 Task: Look for space in Krychaw, Belarus from 15th June, 2023 to 21st June, 2023 for 5 adults in price range Rs.14000 to Rs.25000. Place can be entire place with 3 bedrooms having 3 beds and 3 bathrooms. Property type can be house, flat, guest house. Booking option can be shelf check-in. Required host language is English.
Action: Mouse moved to (503, 110)
Screenshot: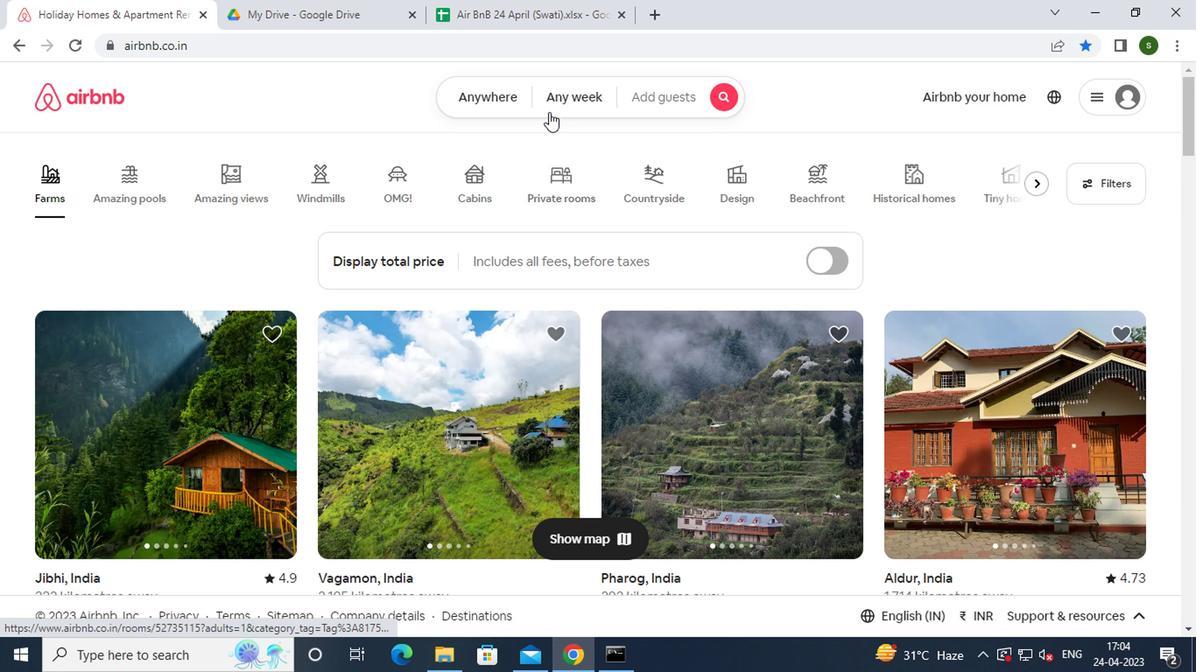 
Action: Mouse pressed left at (503, 110)
Screenshot: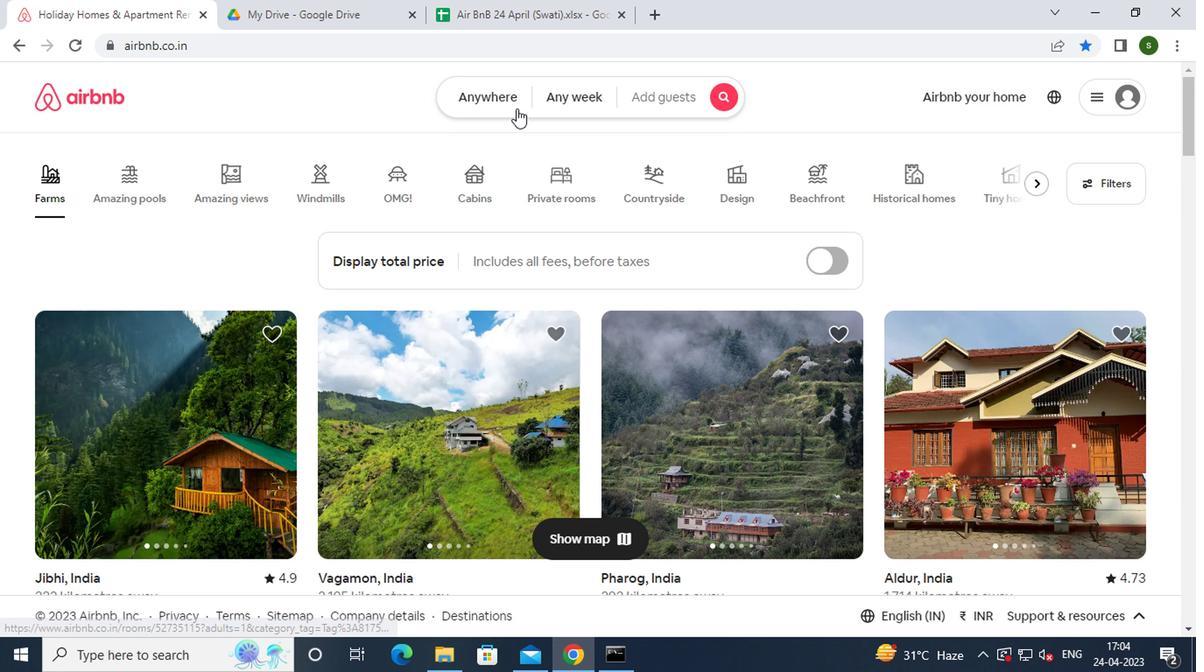 
Action: Mouse moved to (350, 162)
Screenshot: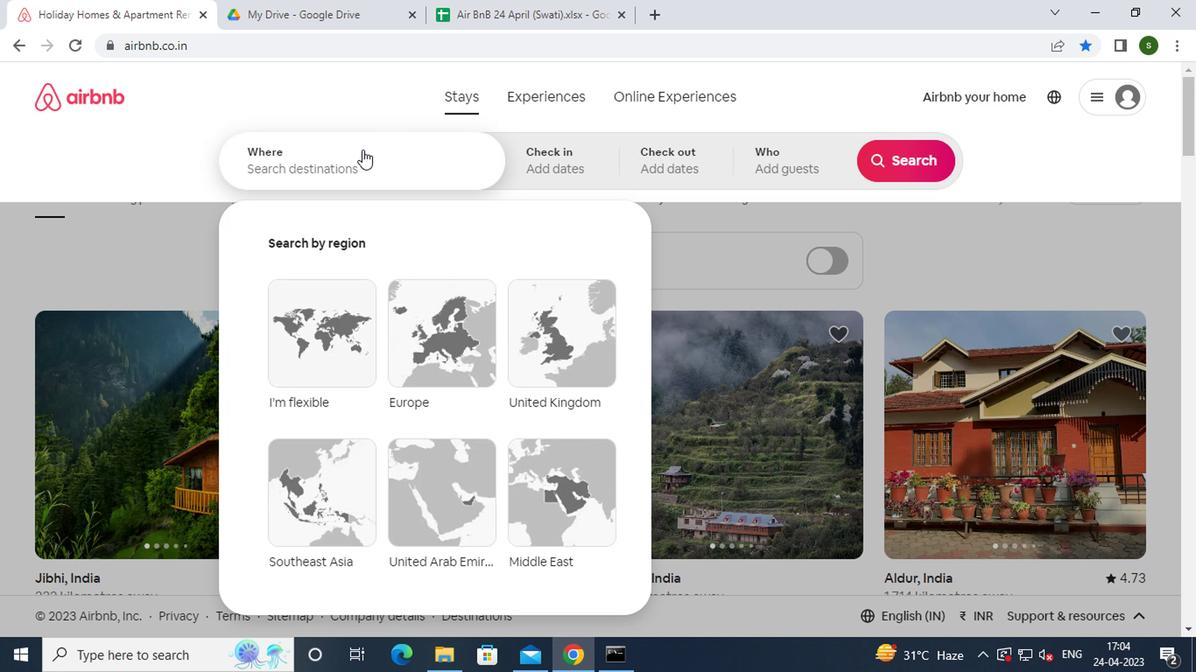 
Action: Mouse pressed left at (350, 162)
Screenshot: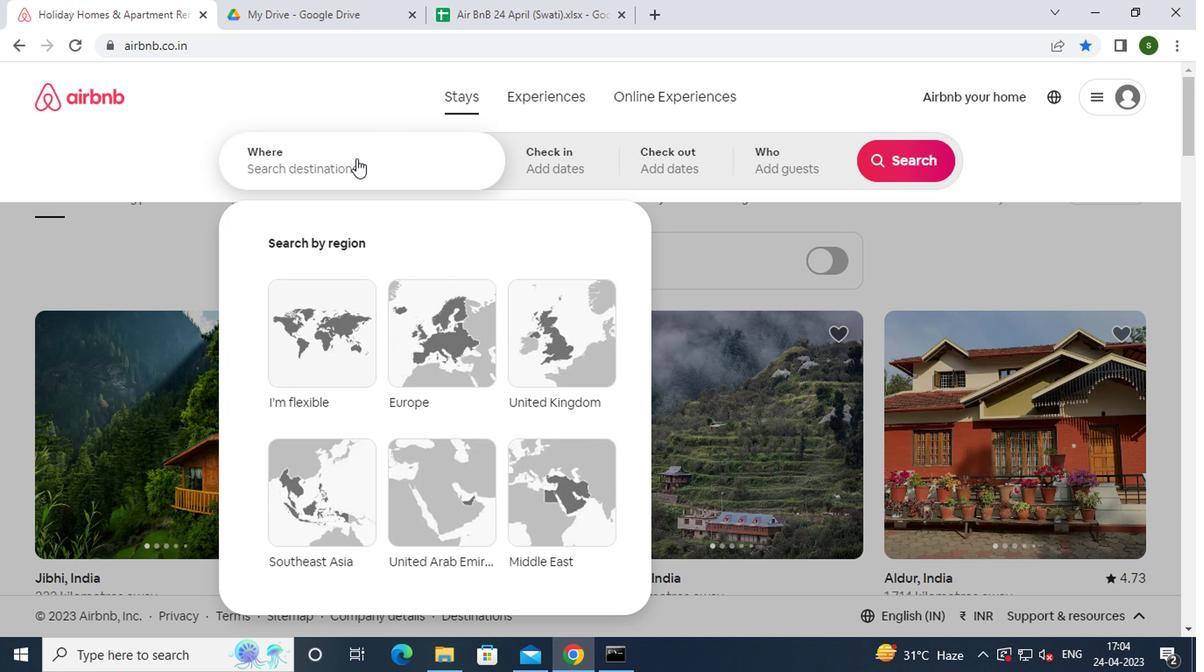 
Action: Key pressed k<Key.caps_lock>rychaw,
Screenshot: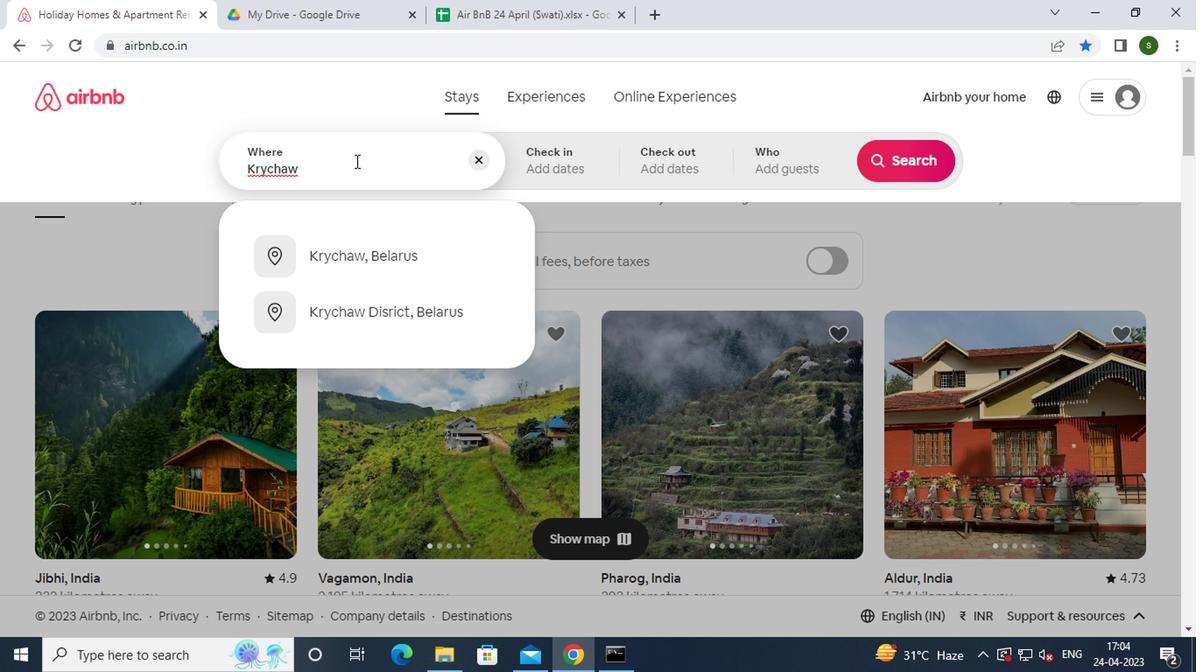 
Action: Mouse moved to (378, 254)
Screenshot: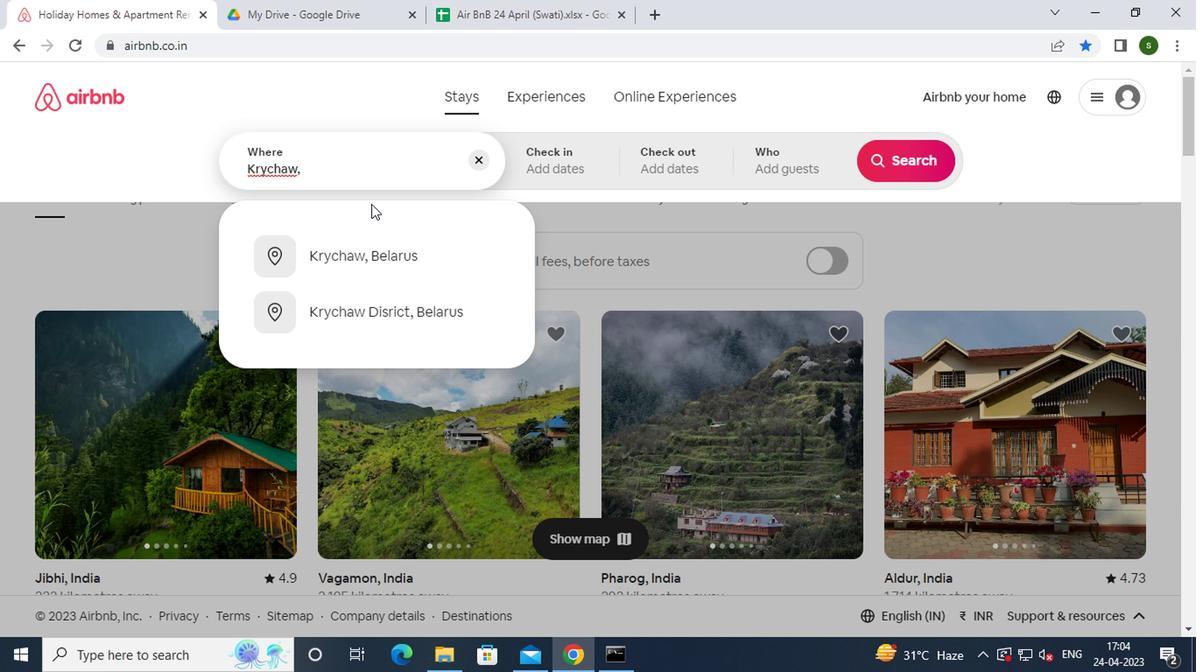 
Action: Mouse pressed left at (378, 254)
Screenshot: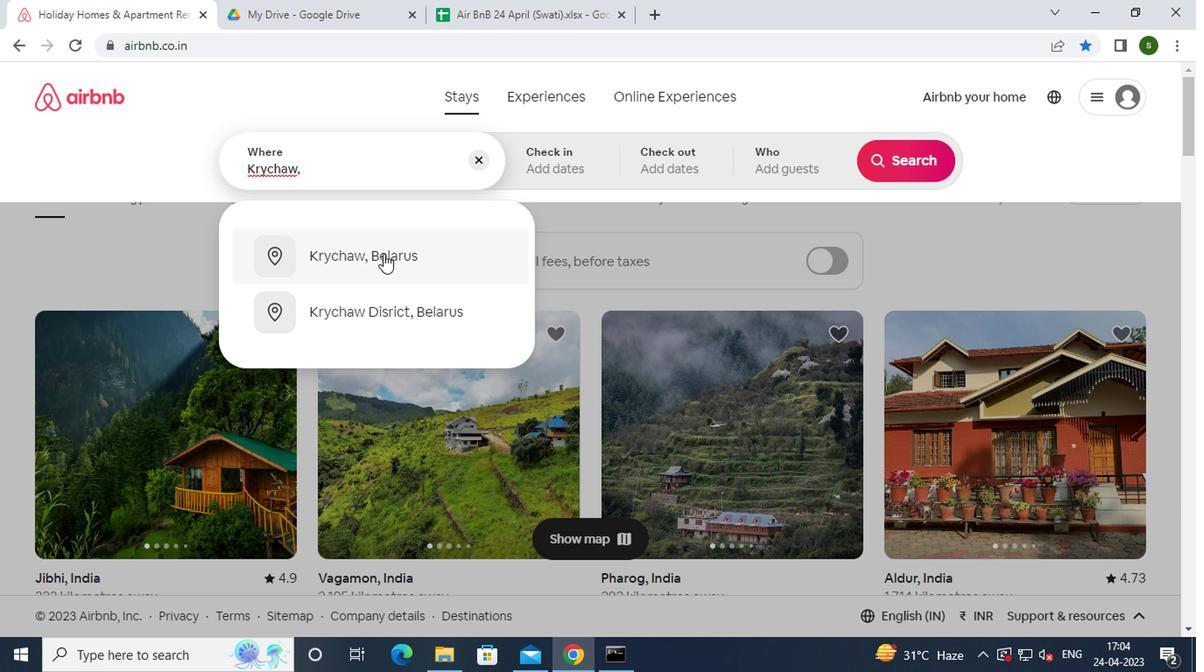 
Action: Mouse moved to (893, 304)
Screenshot: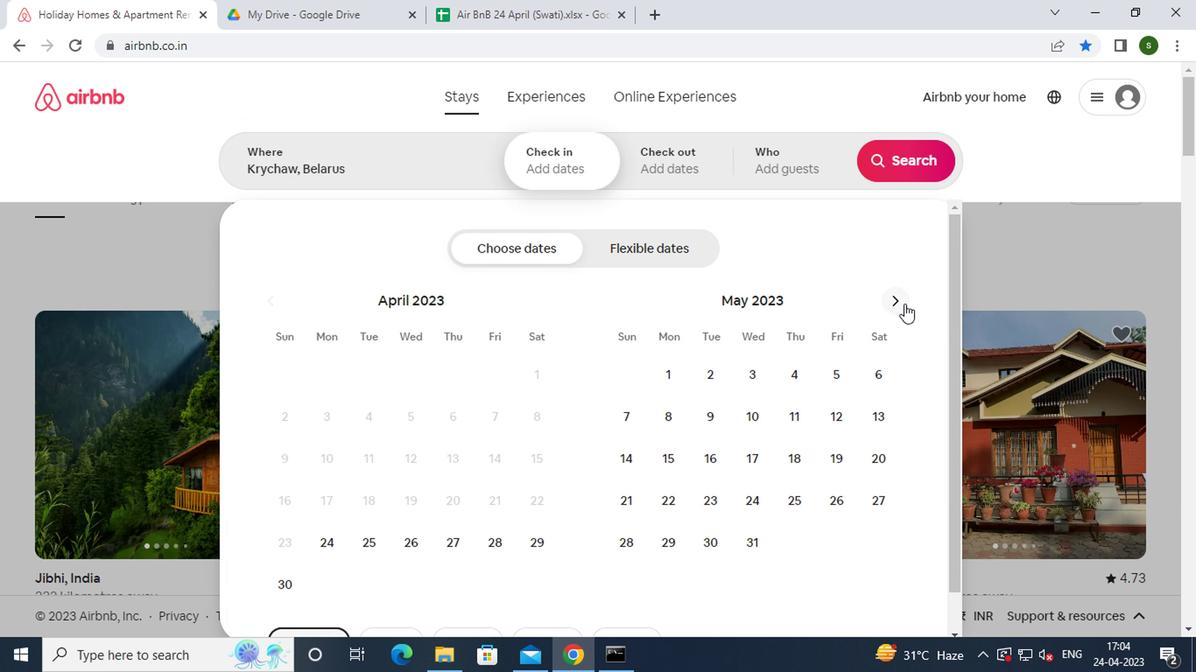 
Action: Mouse pressed left at (893, 304)
Screenshot: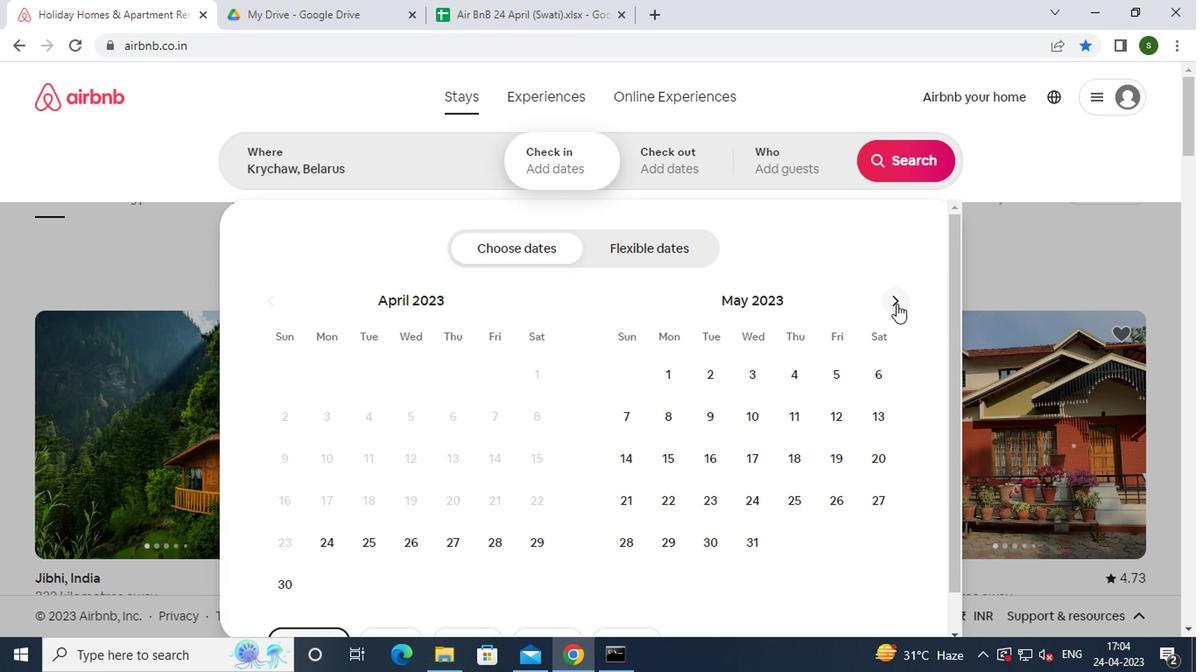 
Action: Mouse moved to (794, 438)
Screenshot: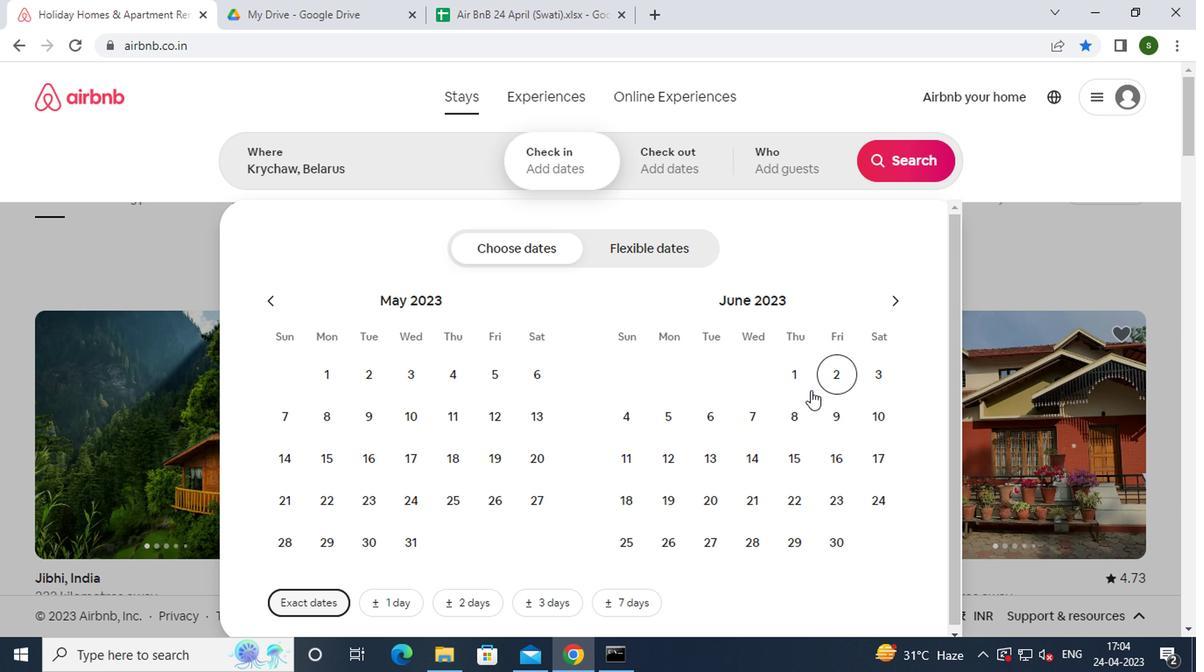 
Action: Mouse pressed left at (794, 438)
Screenshot: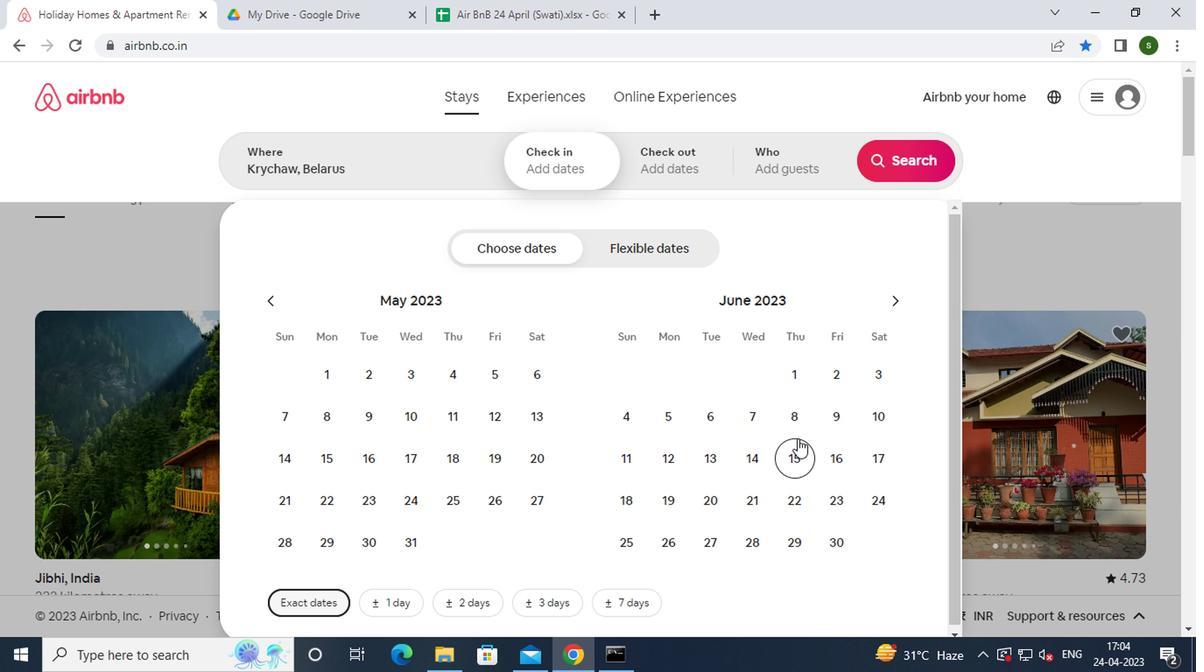
Action: Mouse moved to (755, 493)
Screenshot: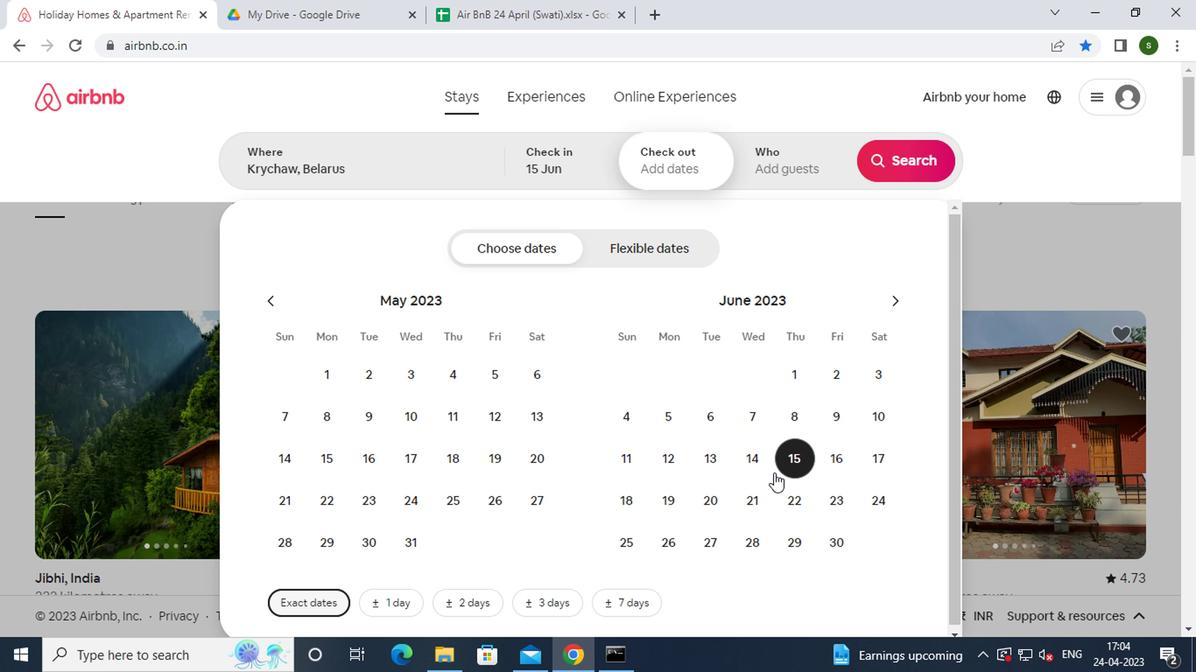 
Action: Mouse pressed left at (755, 493)
Screenshot: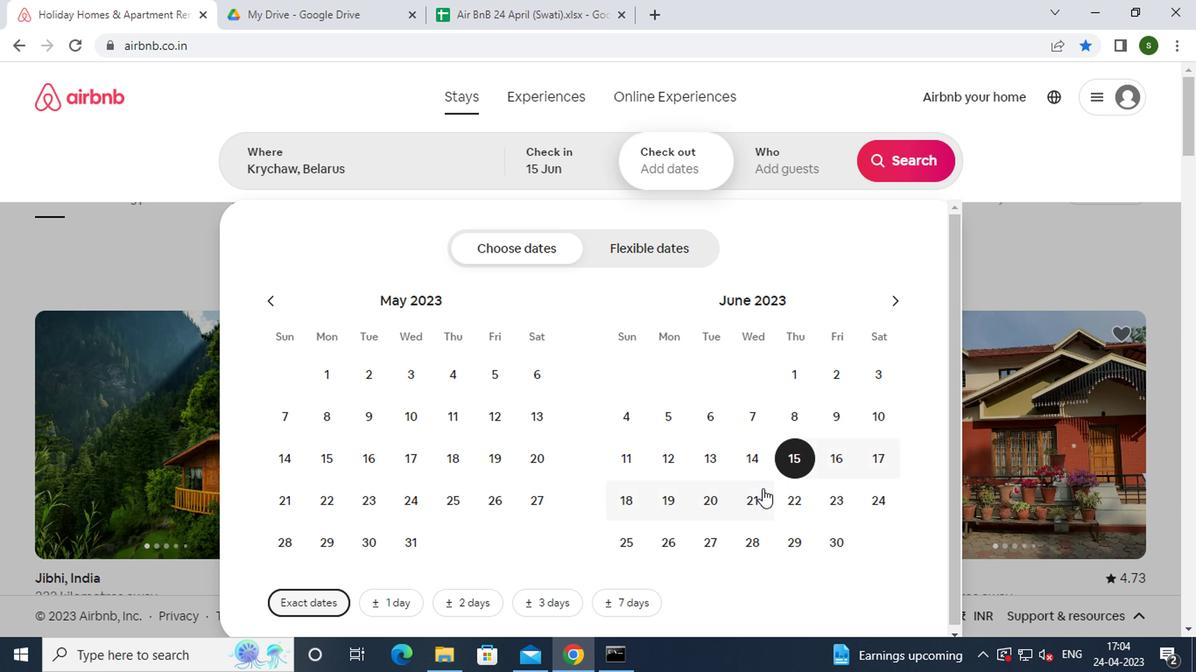
Action: Mouse moved to (764, 164)
Screenshot: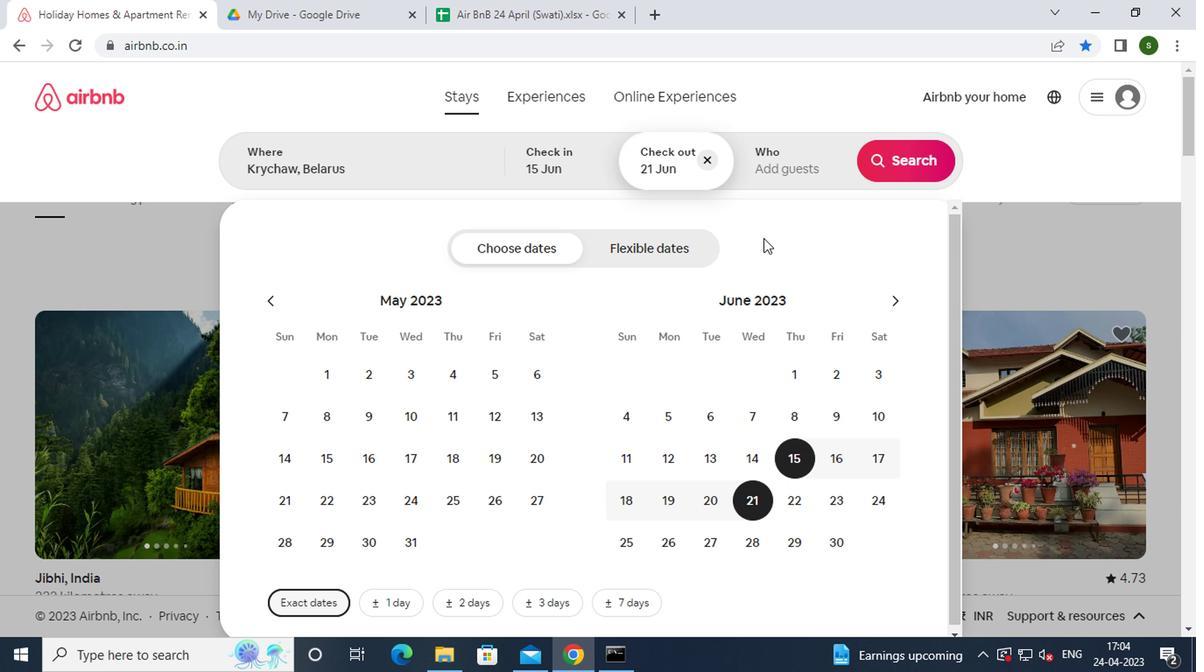 
Action: Mouse pressed left at (764, 164)
Screenshot: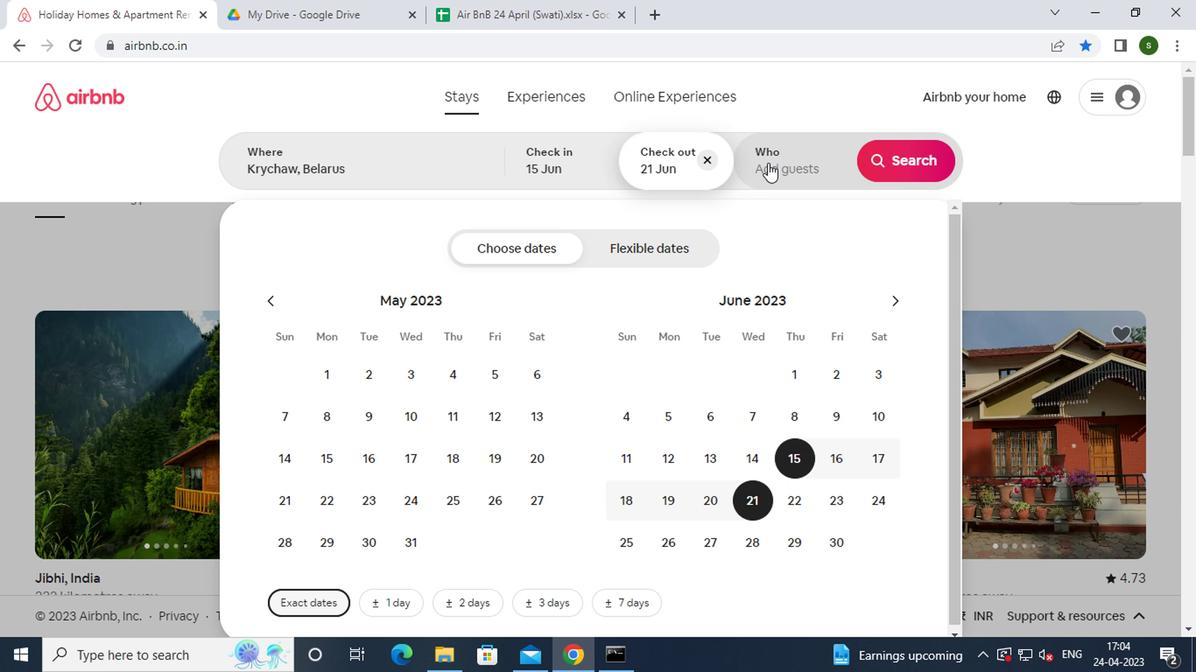 
Action: Mouse moved to (918, 250)
Screenshot: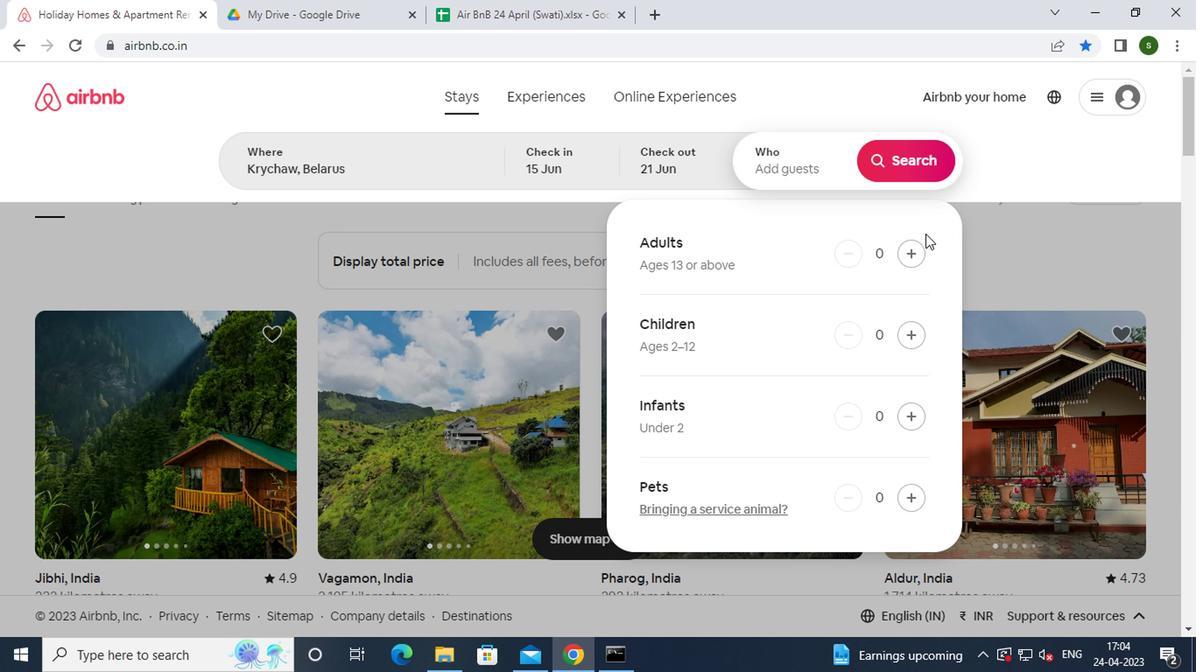 
Action: Mouse pressed left at (918, 250)
Screenshot: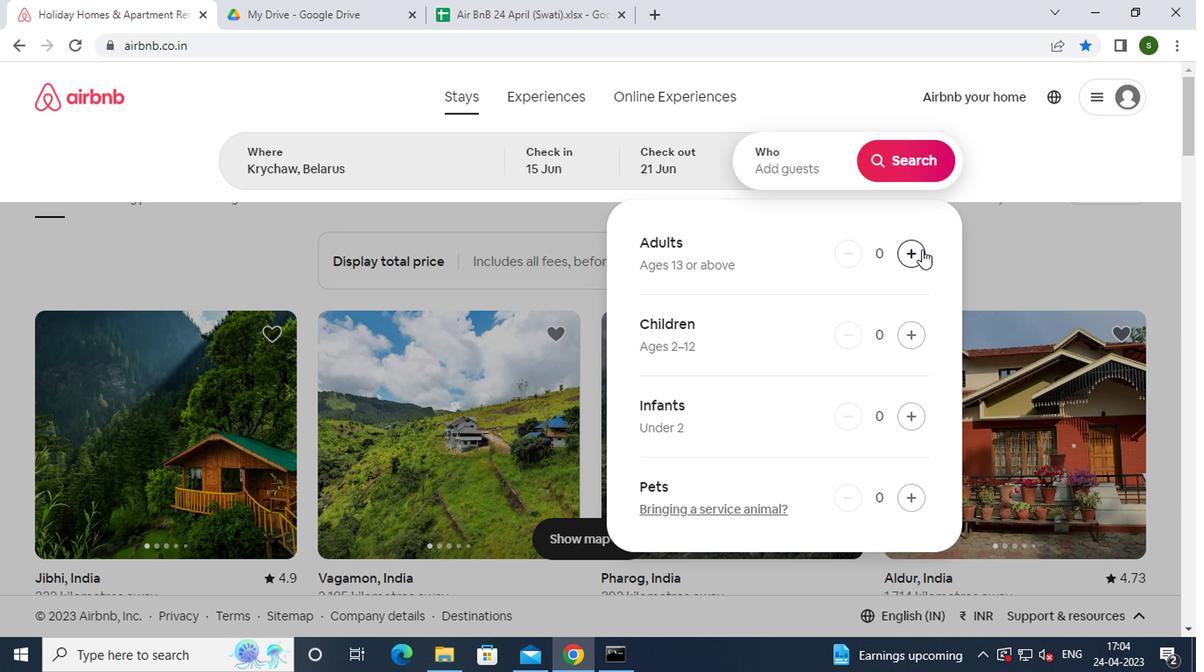 
Action: Mouse pressed left at (918, 250)
Screenshot: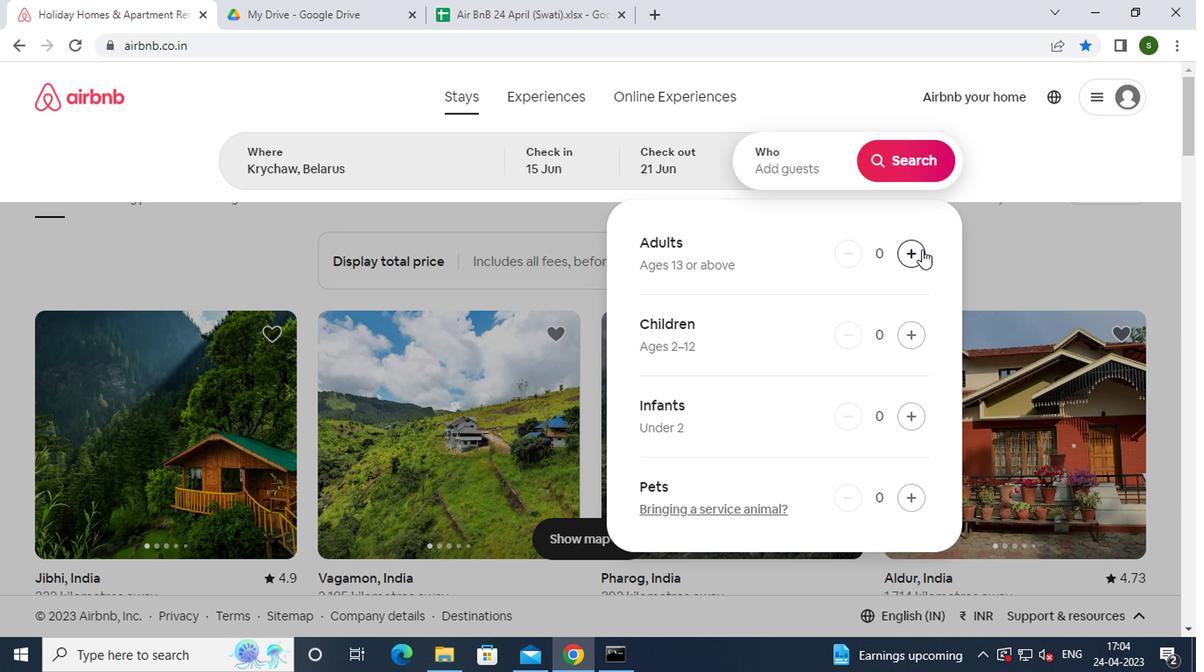 
Action: Mouse pressed left at (918, 250)
Screenshot: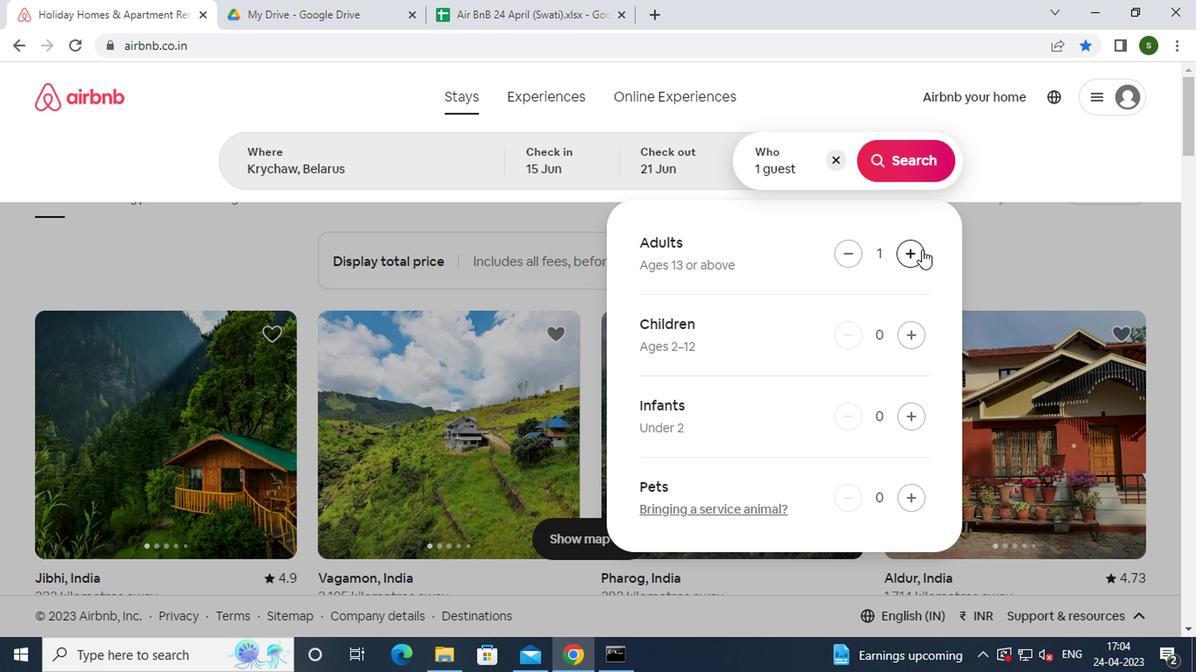 
Action: Mouse pressed left at (918, 250)
Screenshot: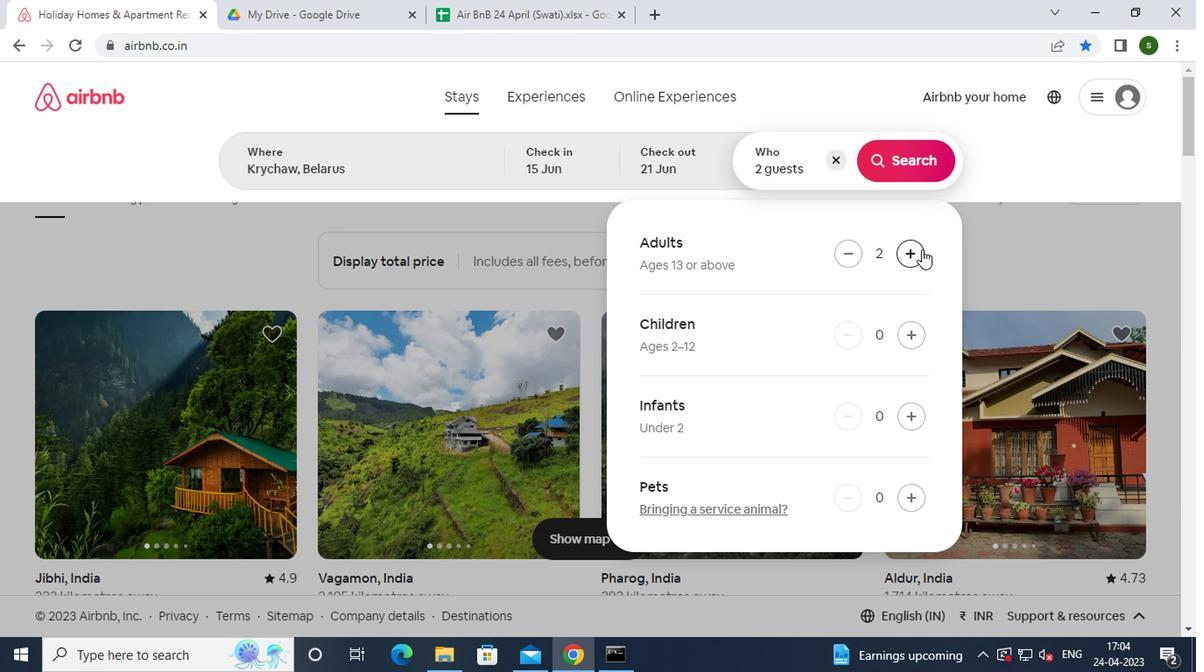 
Action: Mouse pressed left at (918, 250)
Screenshot: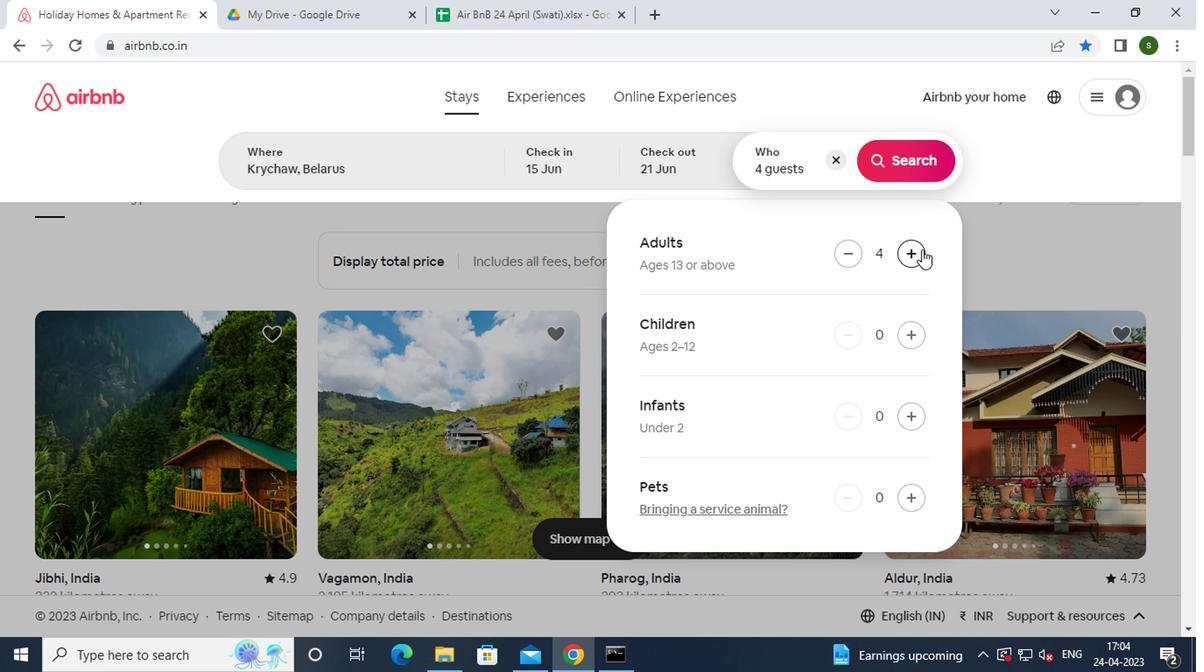 
Action: Mouse moved to (912, 163)
Screenshot: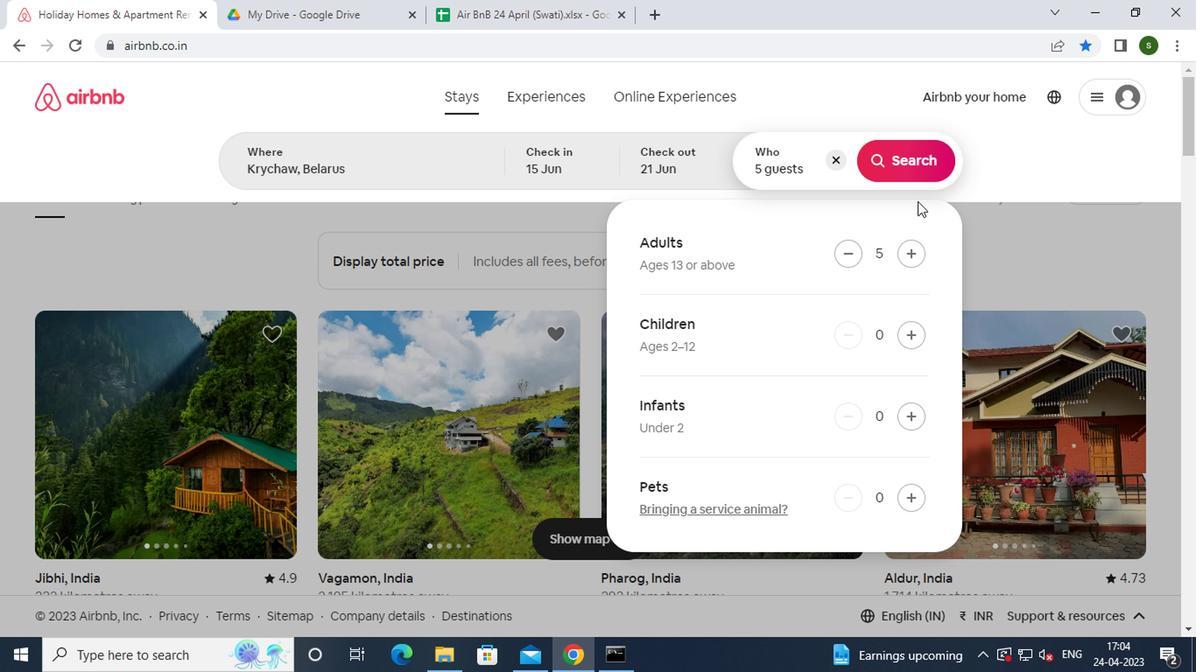 
Action: Mouse pressed left at (912, 163)
Screenshot: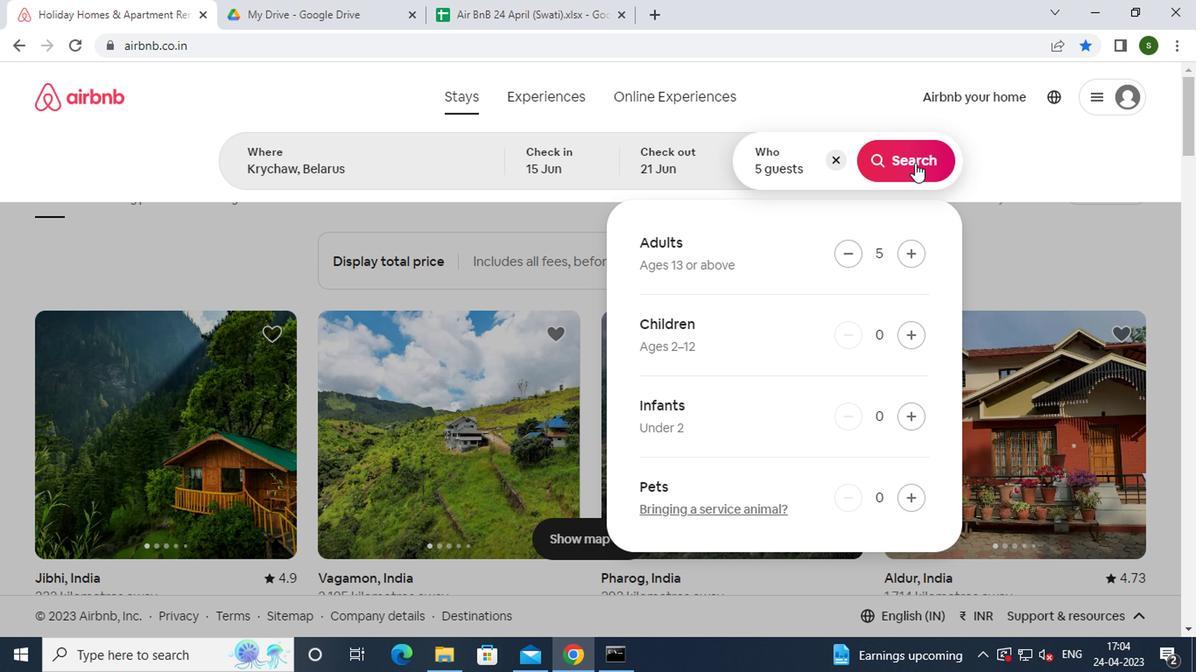 
Action: Mouse moved to (1112, 163)
Screenshot: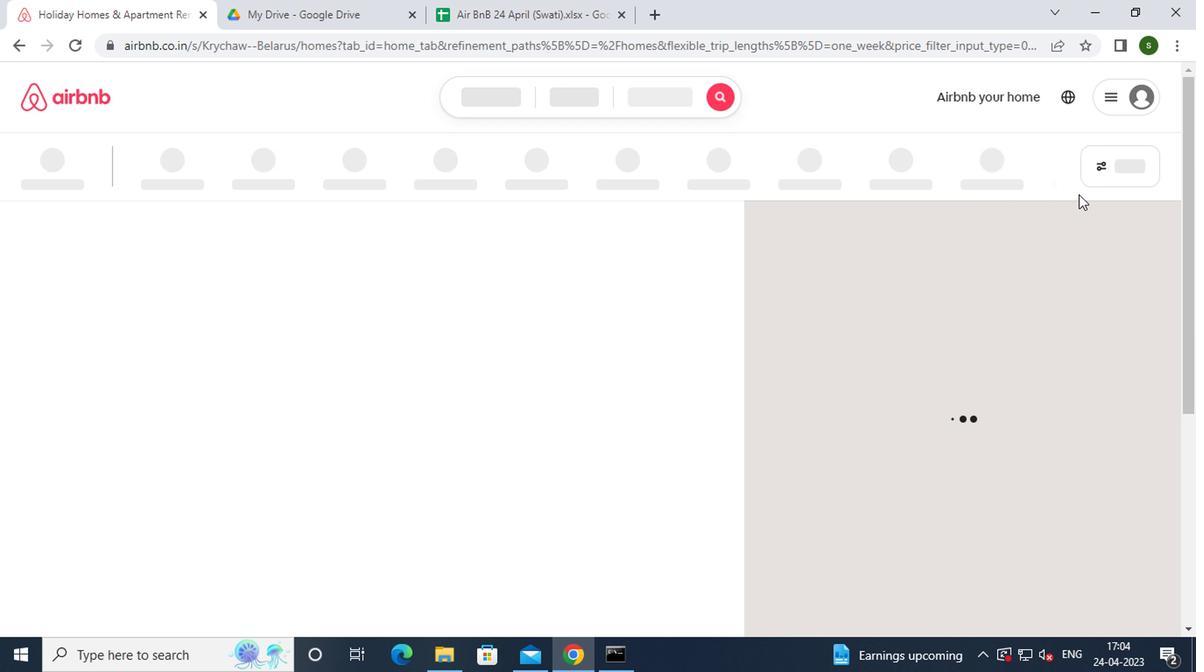 
Action: Mouse pressed left at (1112, 163)
Screenshot: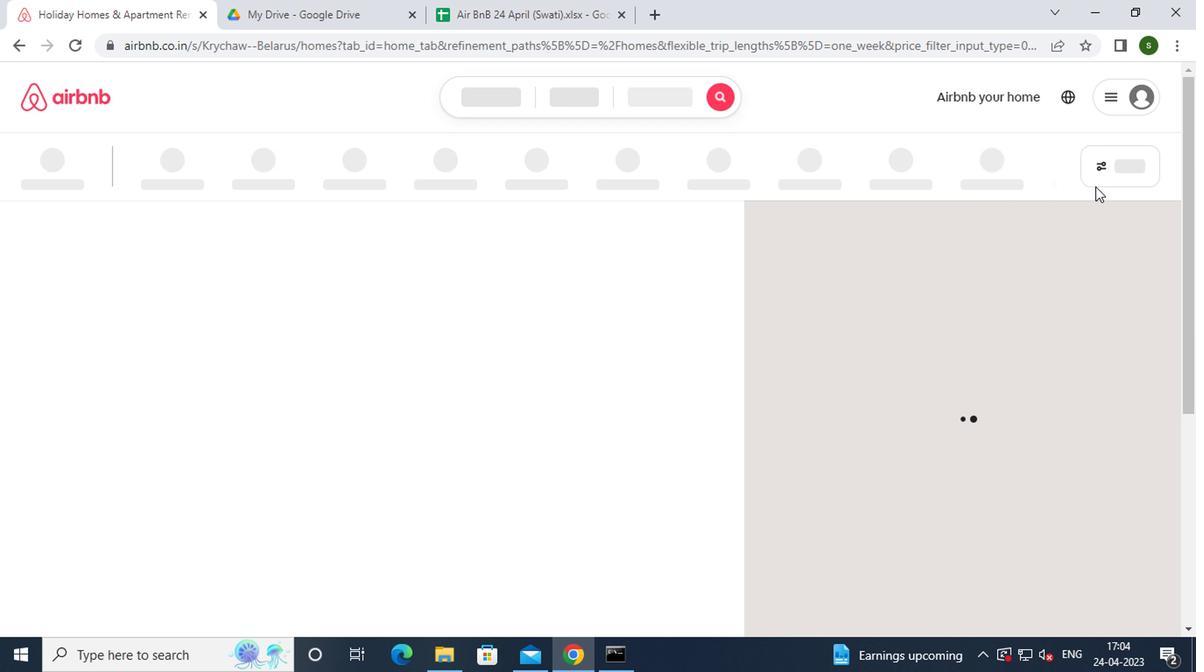 
Action: Mouse moved to (499, 269)
Screenshot: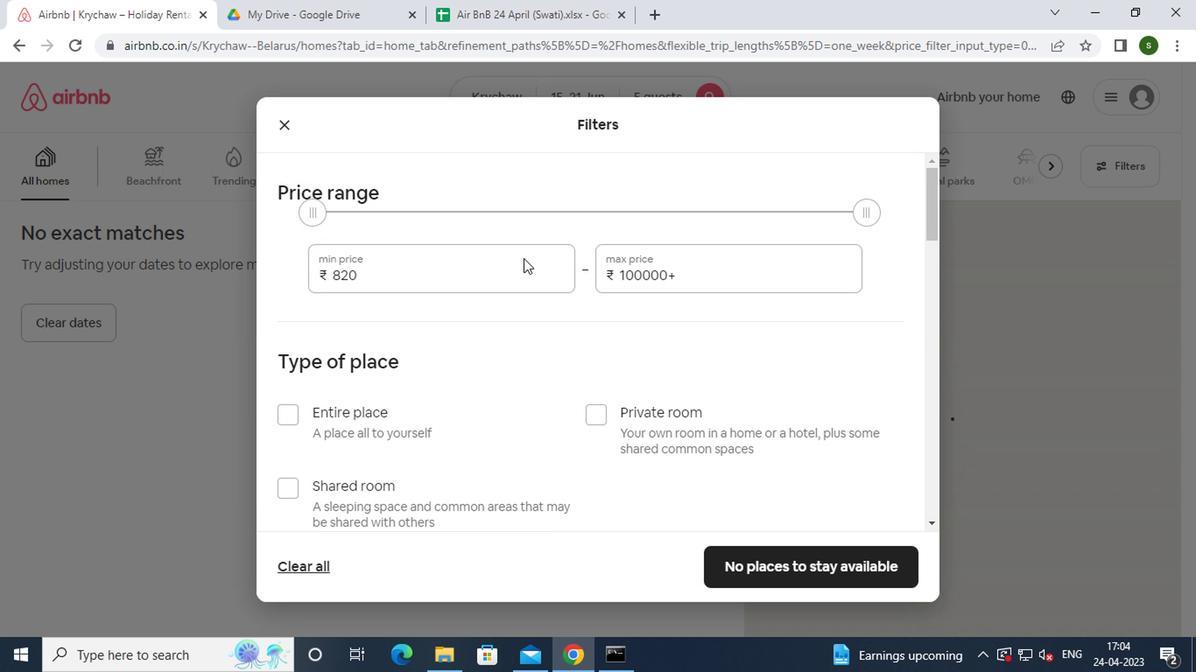 
Action: Mouse pressed left at (499, 269)
Screenshot: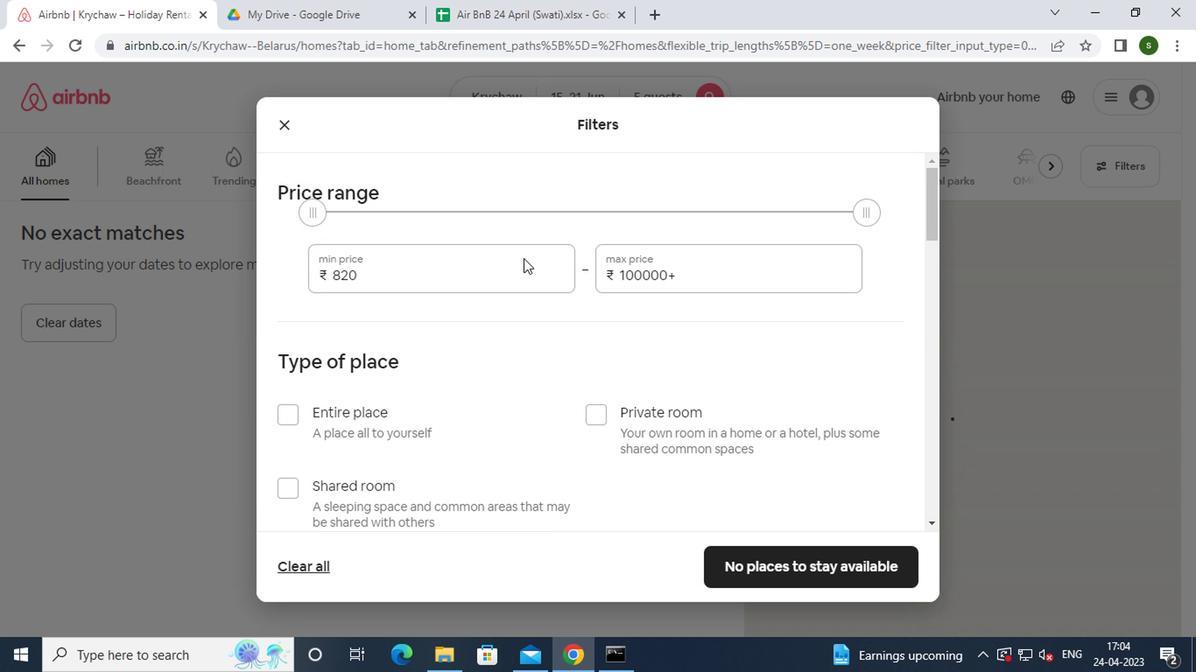 
Action: Key pressed <Key.backspace><Key.backspace><Key.backspace><Key.backspace><Key.backspace><Key.backspace><Key.backspace><Key.backspace><Key.backspace><Key.backspace><Key.backspace><Key.backspace><Key.backspace><Key.backspace>14000
Screenshot: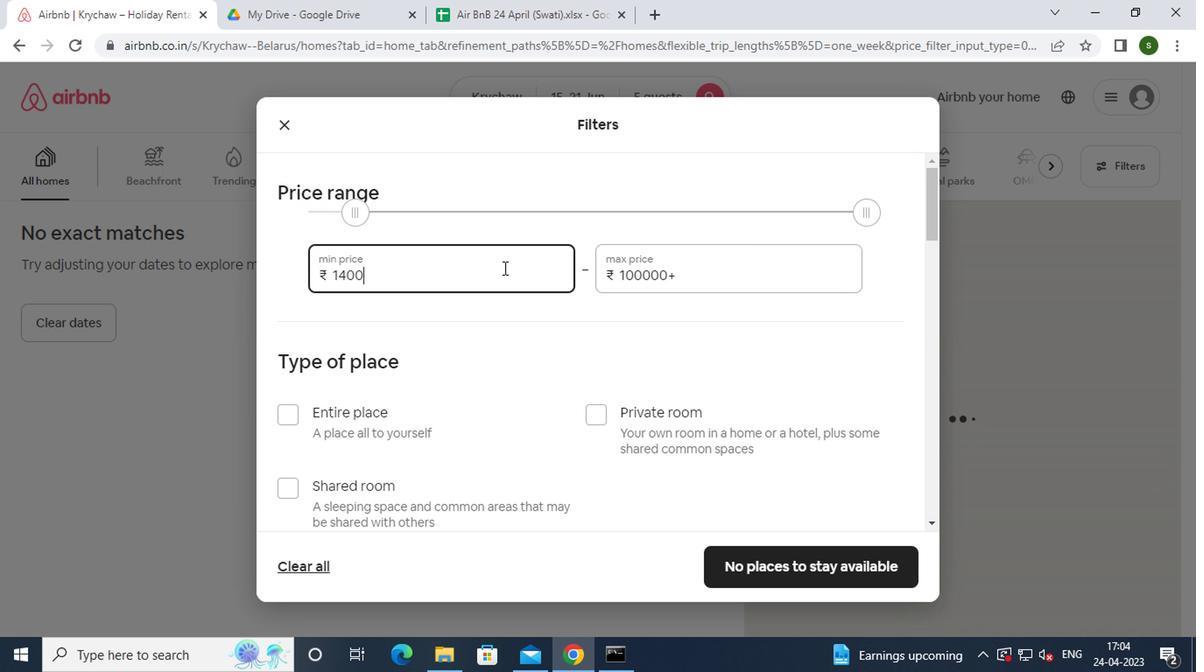 
Action: Mouse moved to (692, 277)
Screenshot: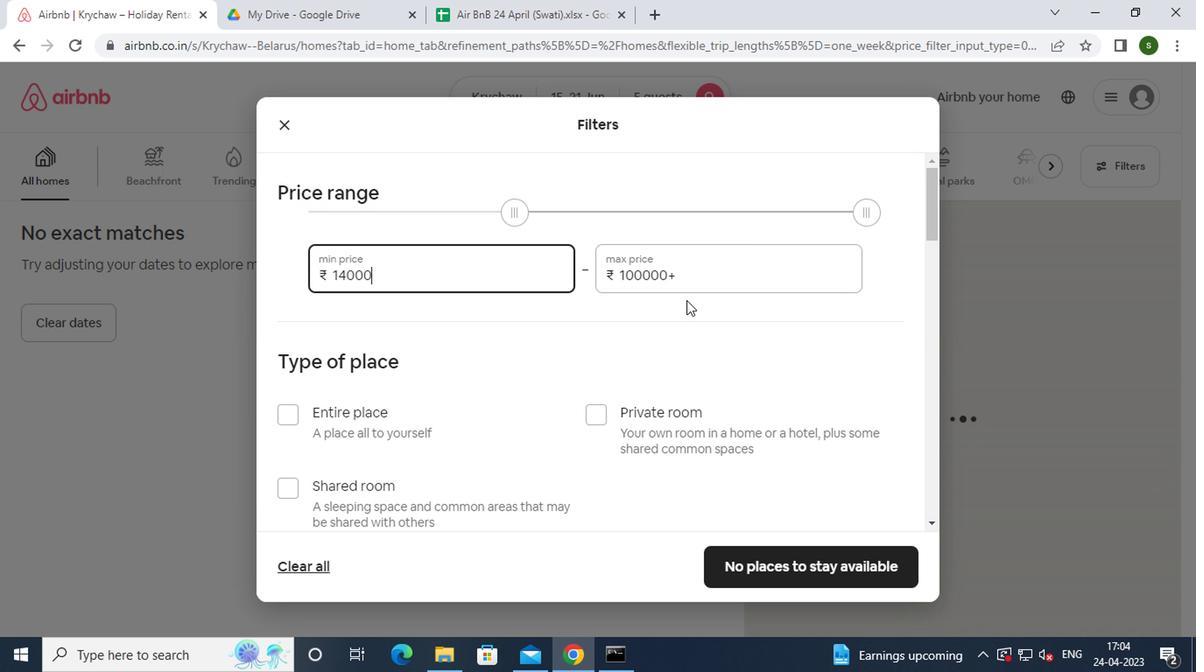 
Action: Mouse pressed left at (692, 277)
Screenshot: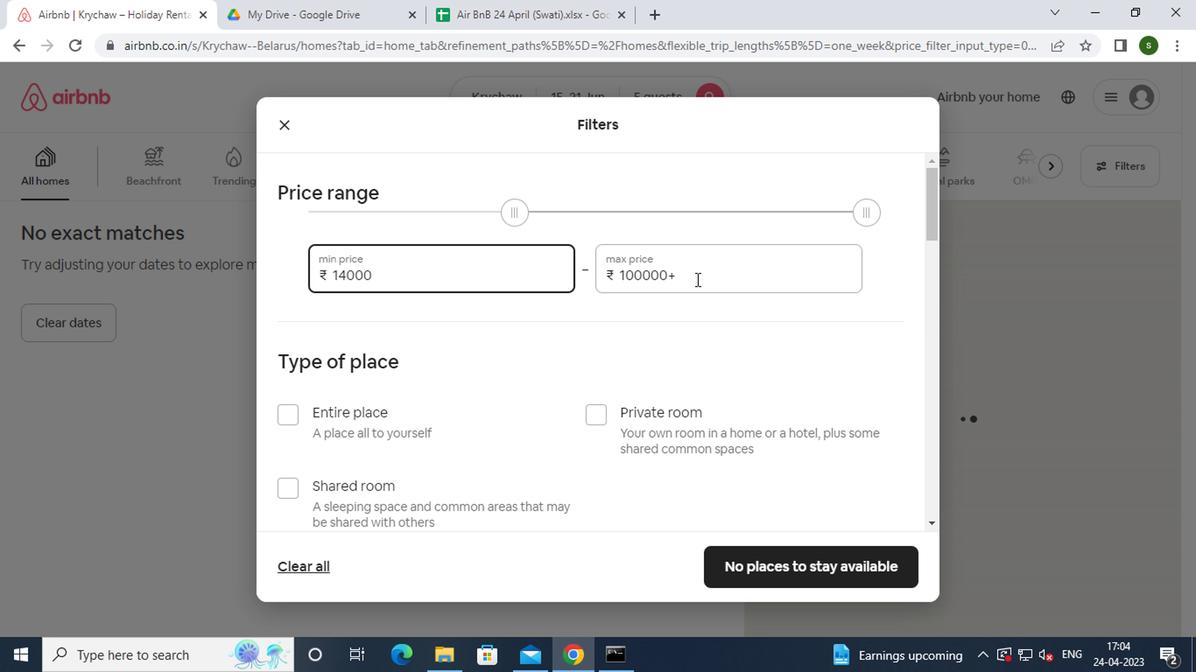 
Action: Mouse moved to (692, 282)
Screenshot: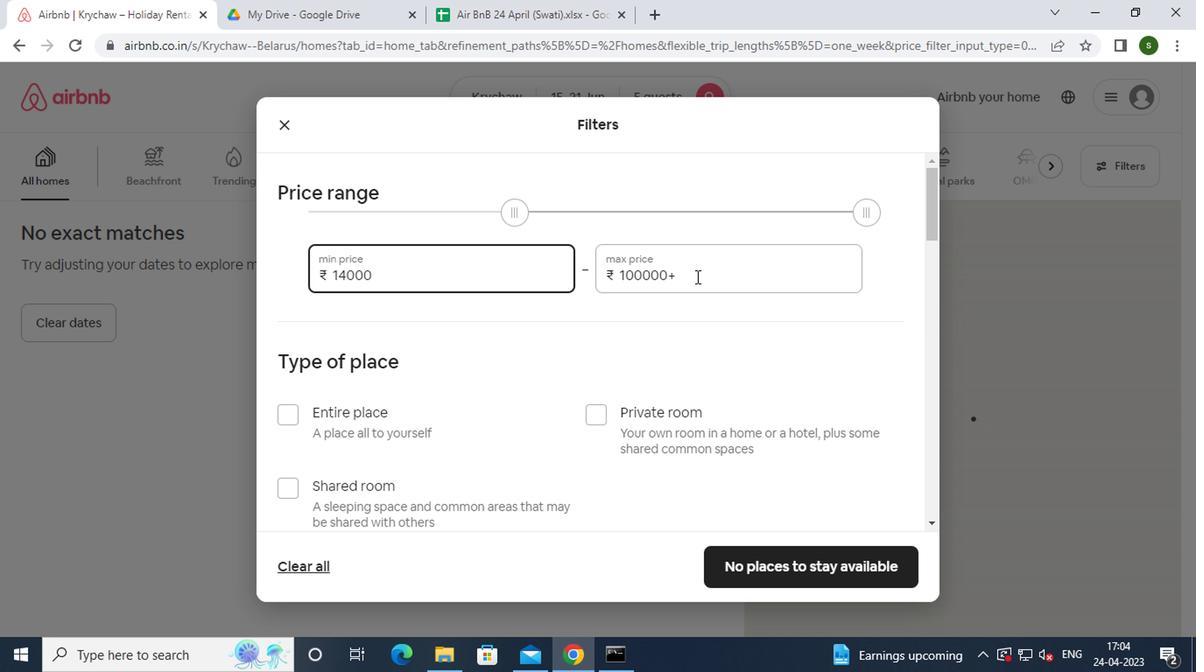 
Action: Key pressed <Key.backspace><Key.backspace><Key.backspace><Key.backspace><Key.backspace><Key.backspace><Key.backspace><Key.backspace><Key.backspace><Key.backspace><Key.backspace>25000
Screenshot: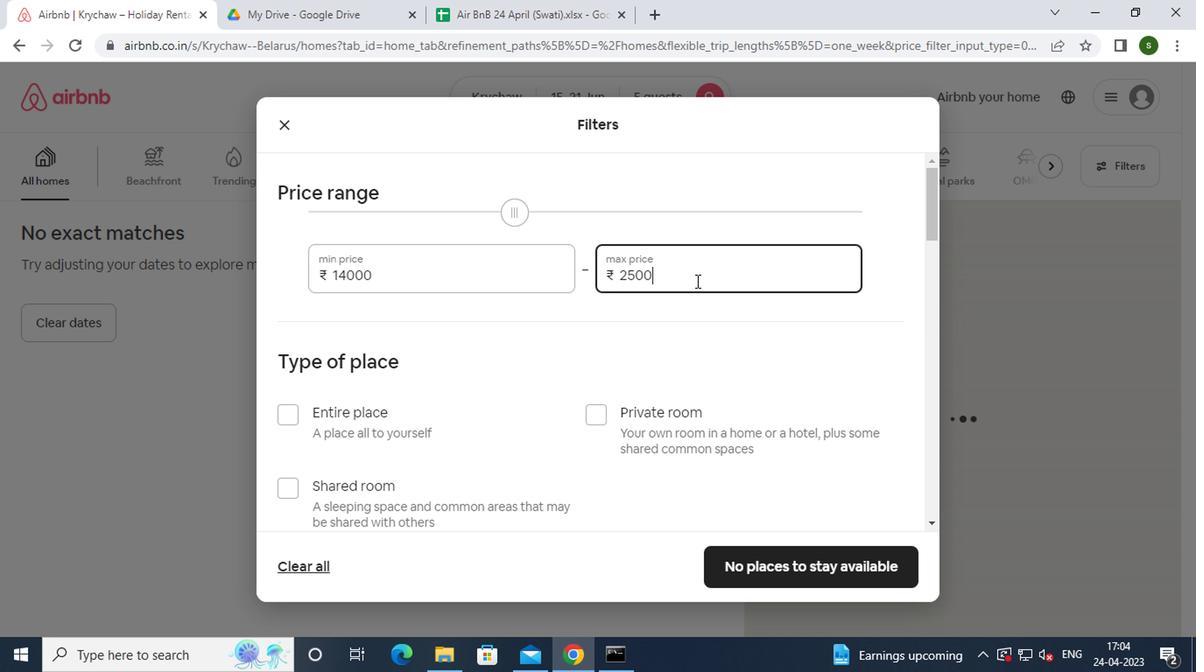 
Action: Mouse moved to (591, 358)
Screenshot: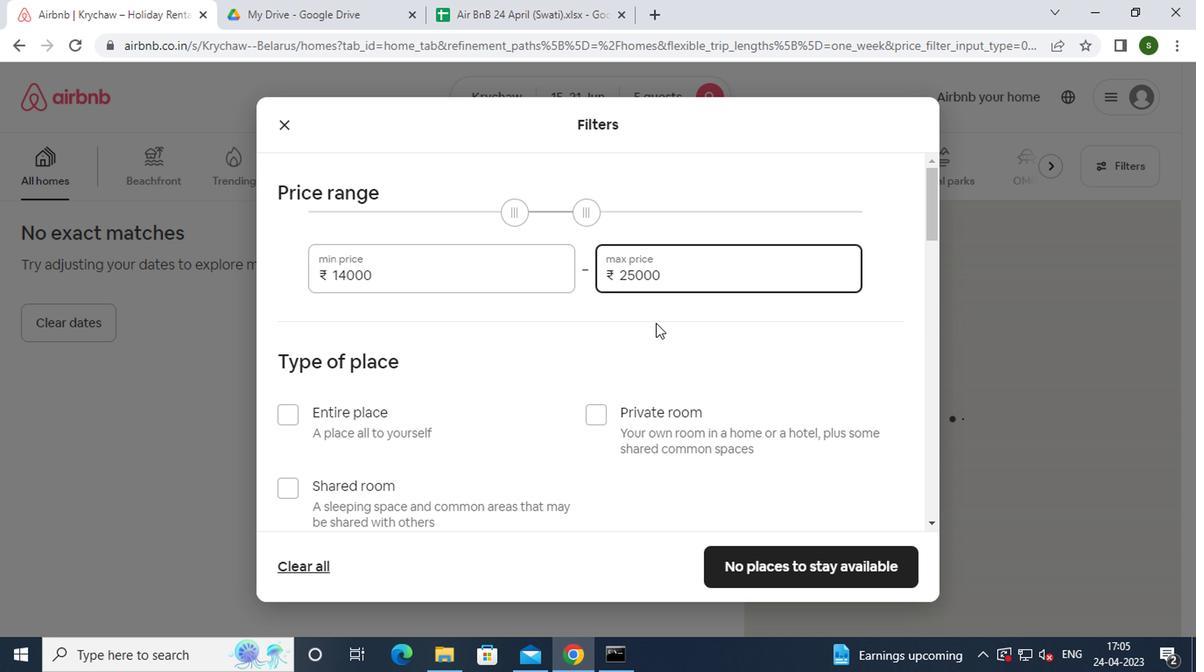 
Action: Mouse scrolled (591, 357) with delta (0, -1)
Screenshot: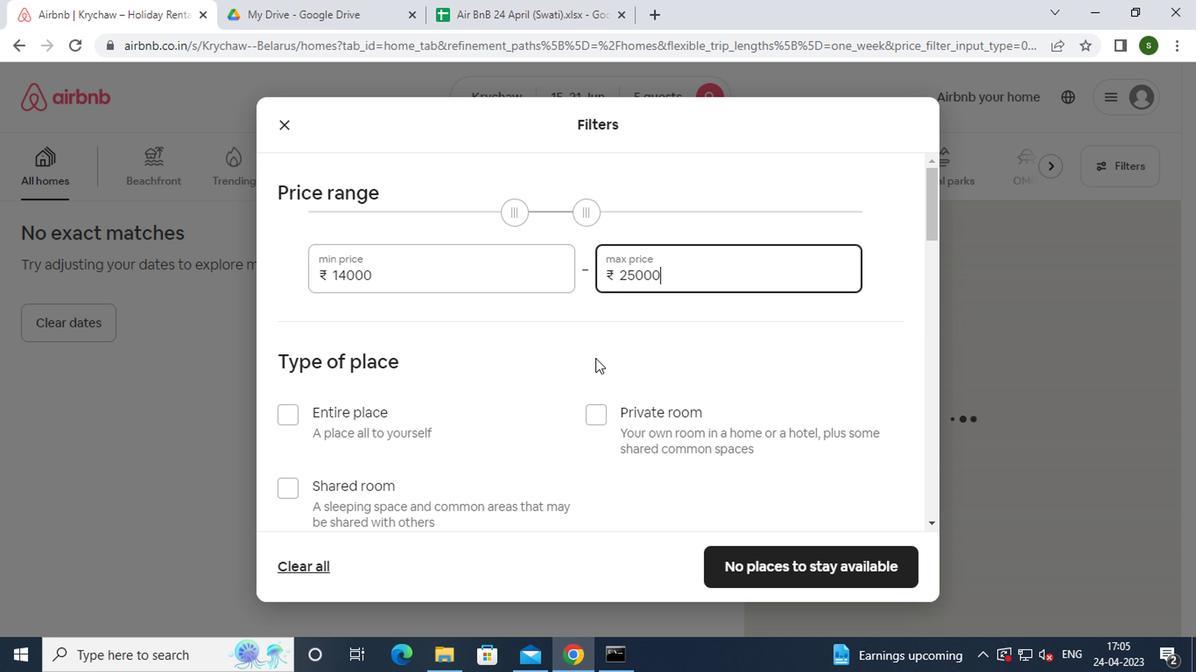 
Action: Mouse moved to (378, 344)
Screenshot: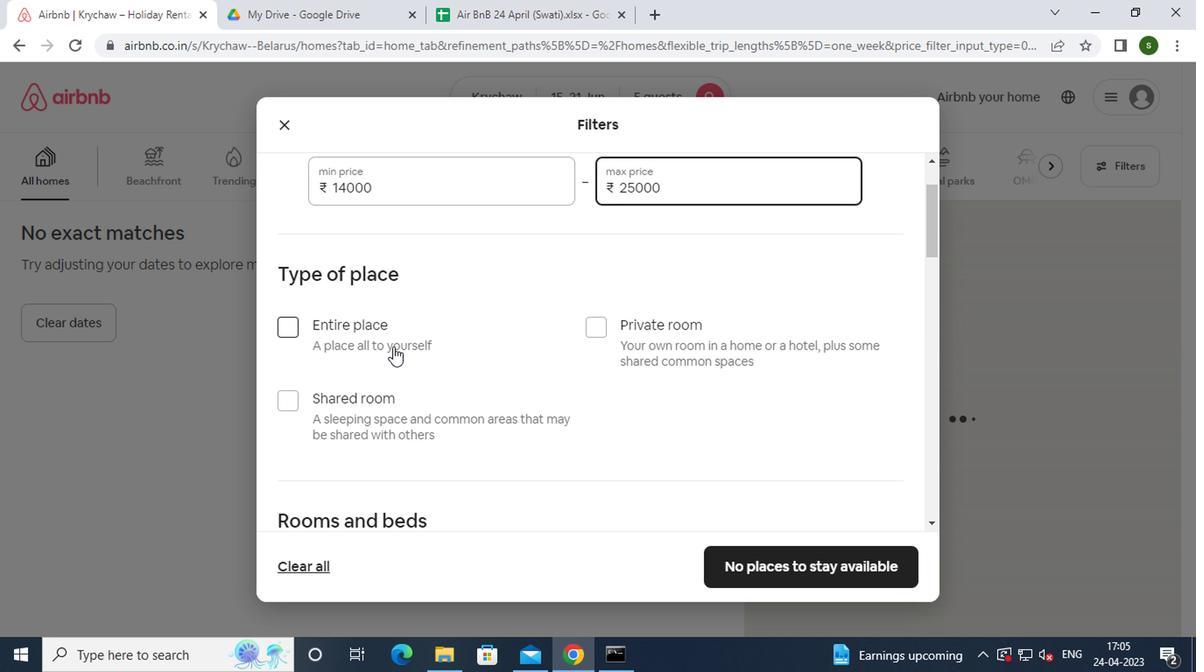 
Action: Mouse pressed left at (378, 344)
Screenshot: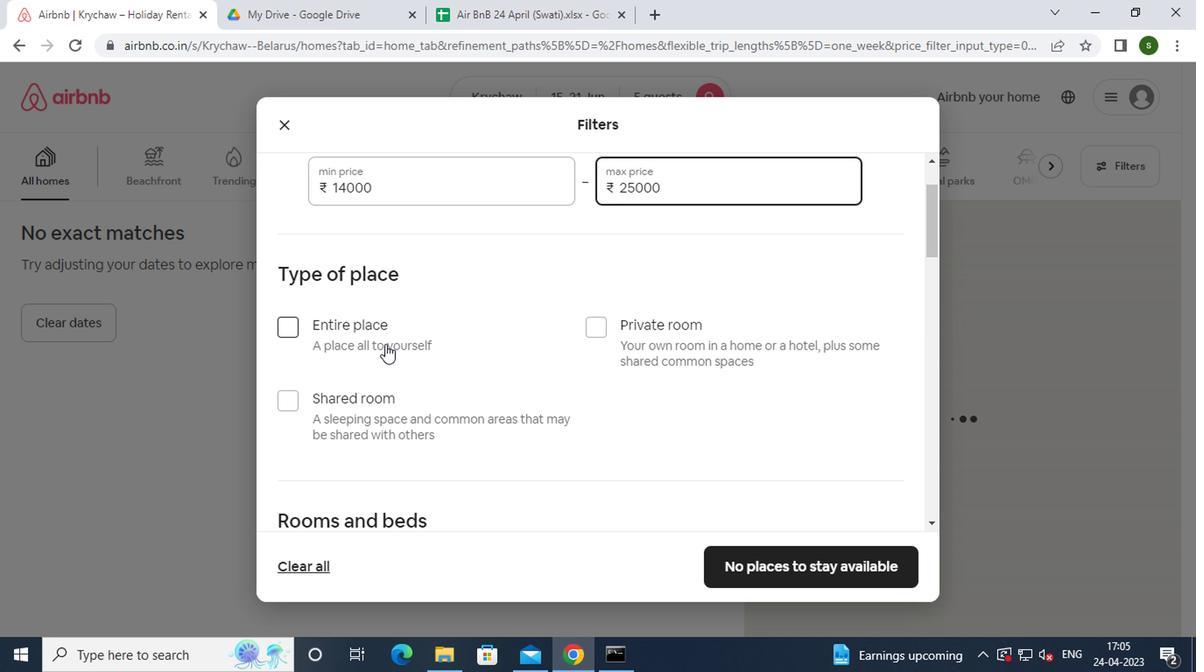 
Action: Mouse moved to (580, 324)
Screenshot: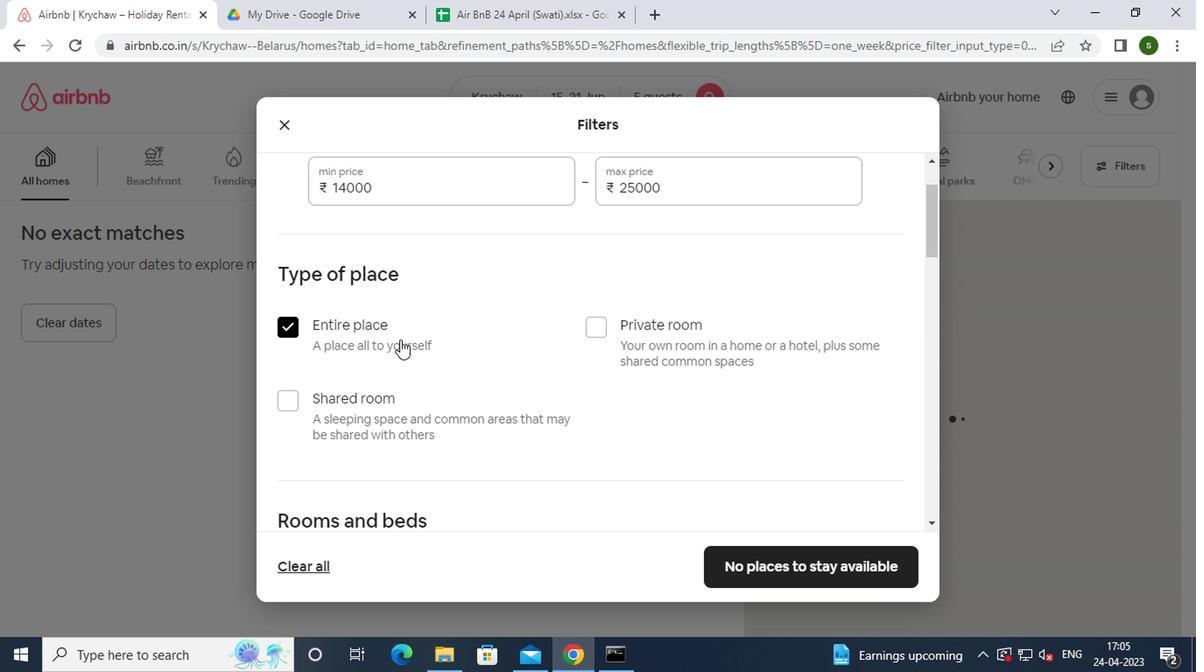
Action: Mouse scrolled (580, 323) with delta (0, 0)
Screenshot: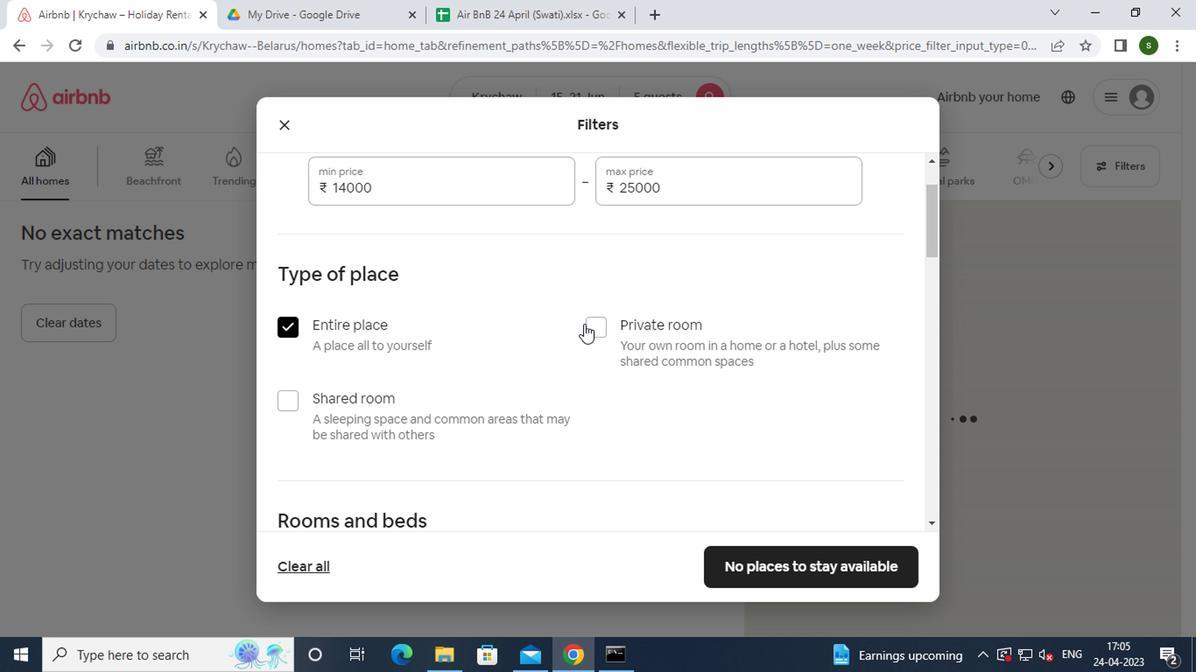 
Action: Mouse scrolled (580, 323) with delta (0, 0)
Screenshot: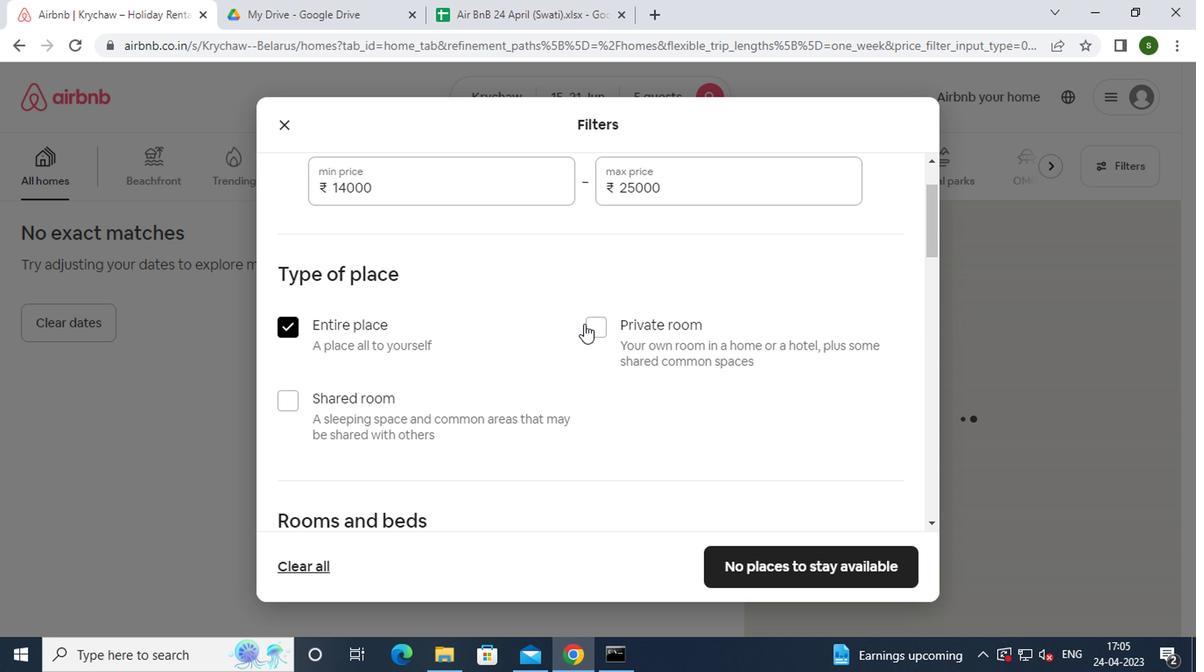 
Action: Mouse scrolled (580, 323) with delta (0, 0)
Screenshot: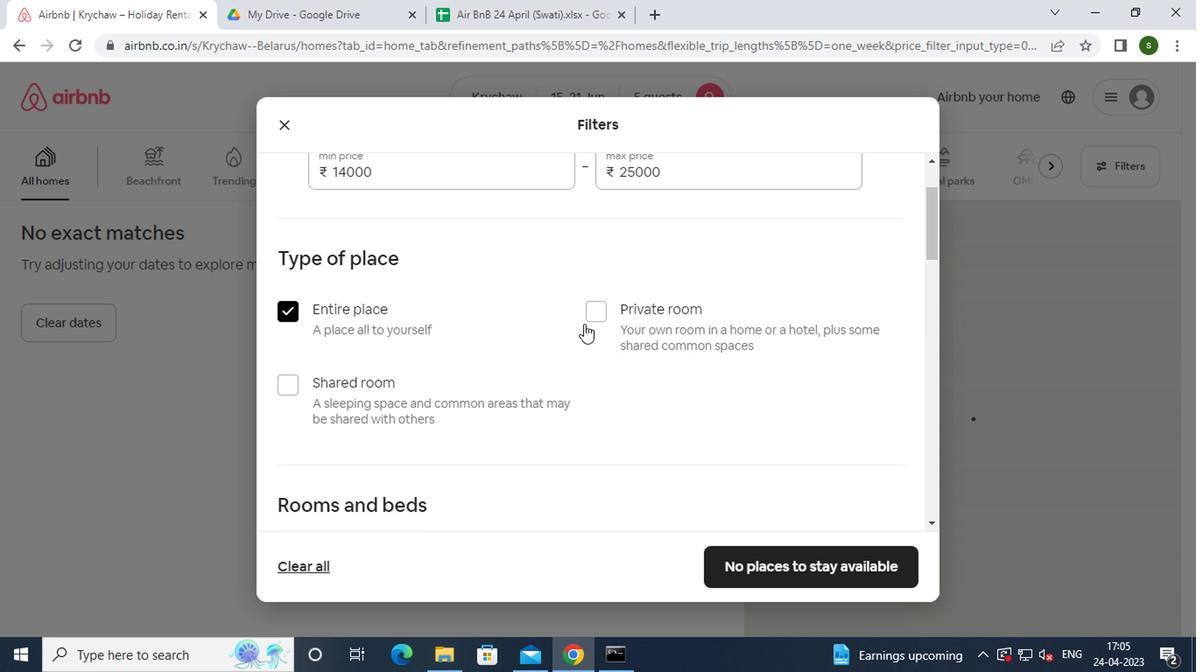 
Action: Mouse moved to (500, 343)
Screenshot: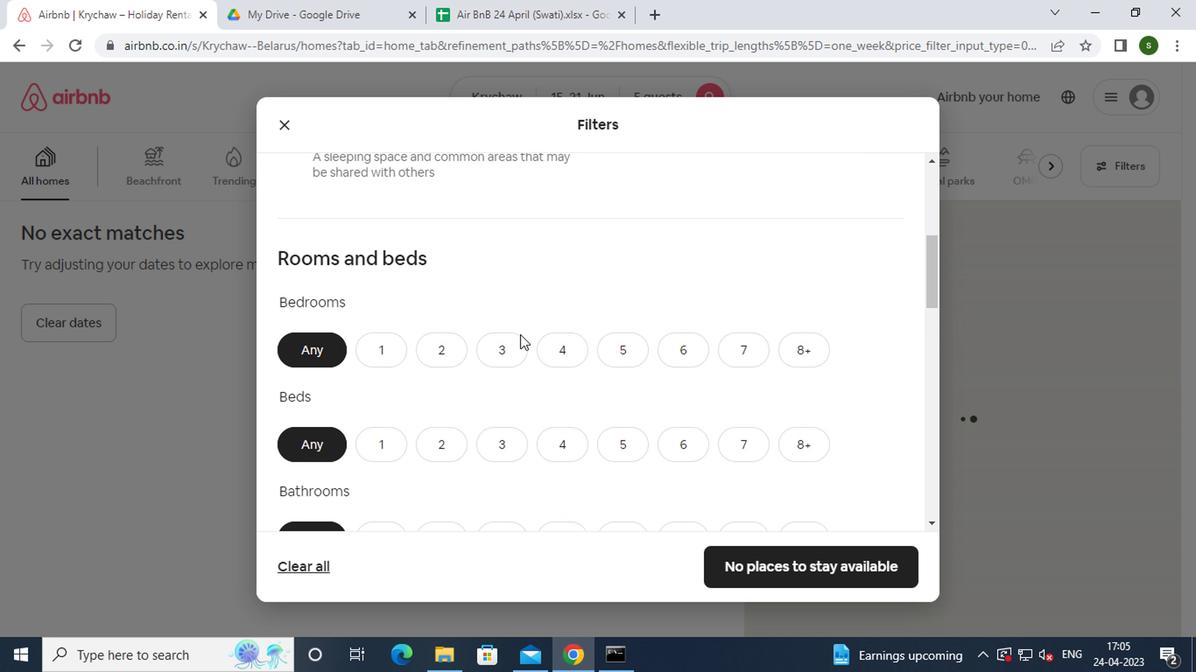 
Action: Mouse pressed left at (500, 343)
Screenshot: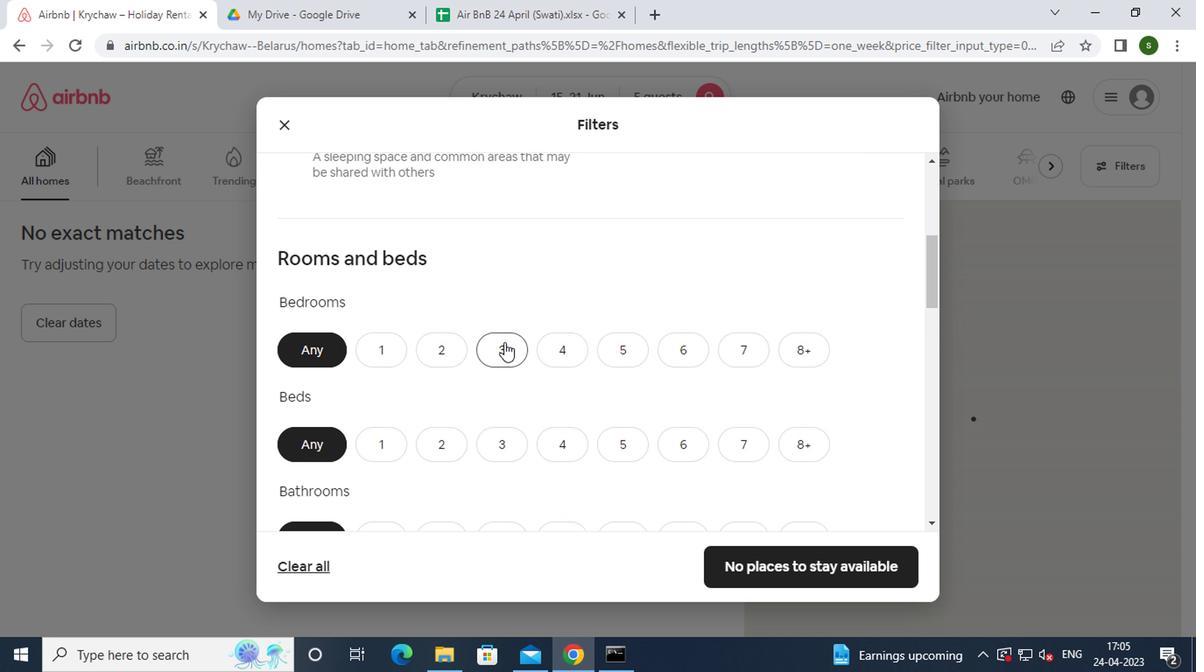 
Action: Mouse moved to (523, 327)
Screenshot: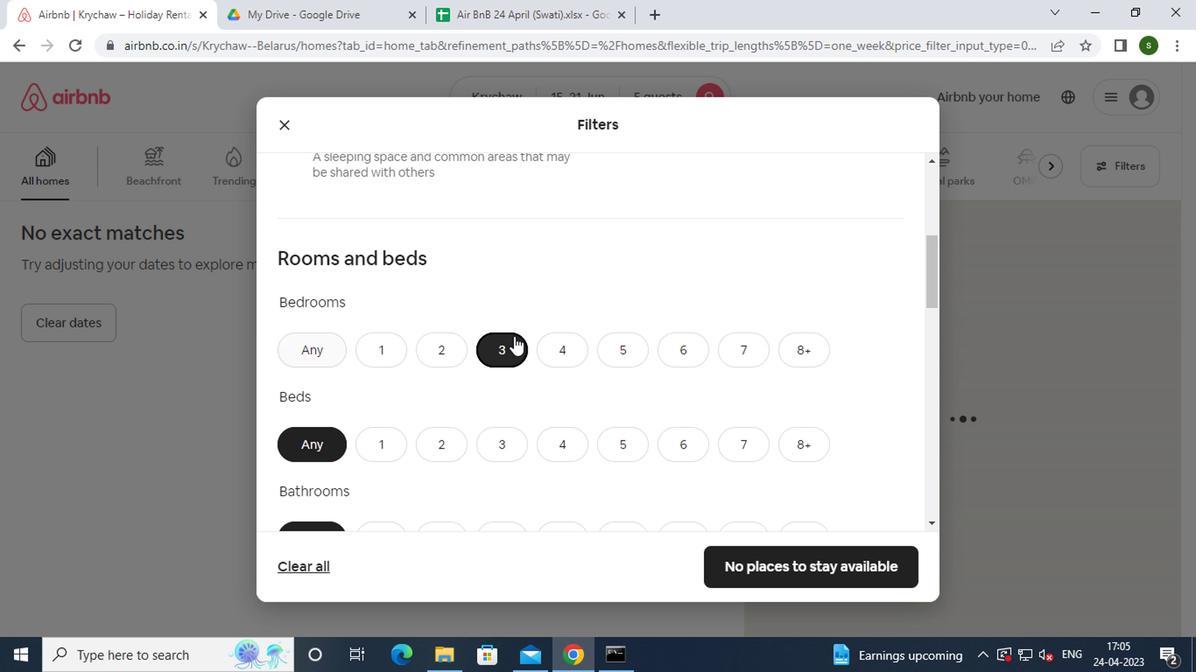 
Action: Mouse scrolled (523, 326) with delta (0, 0)
Screenshot: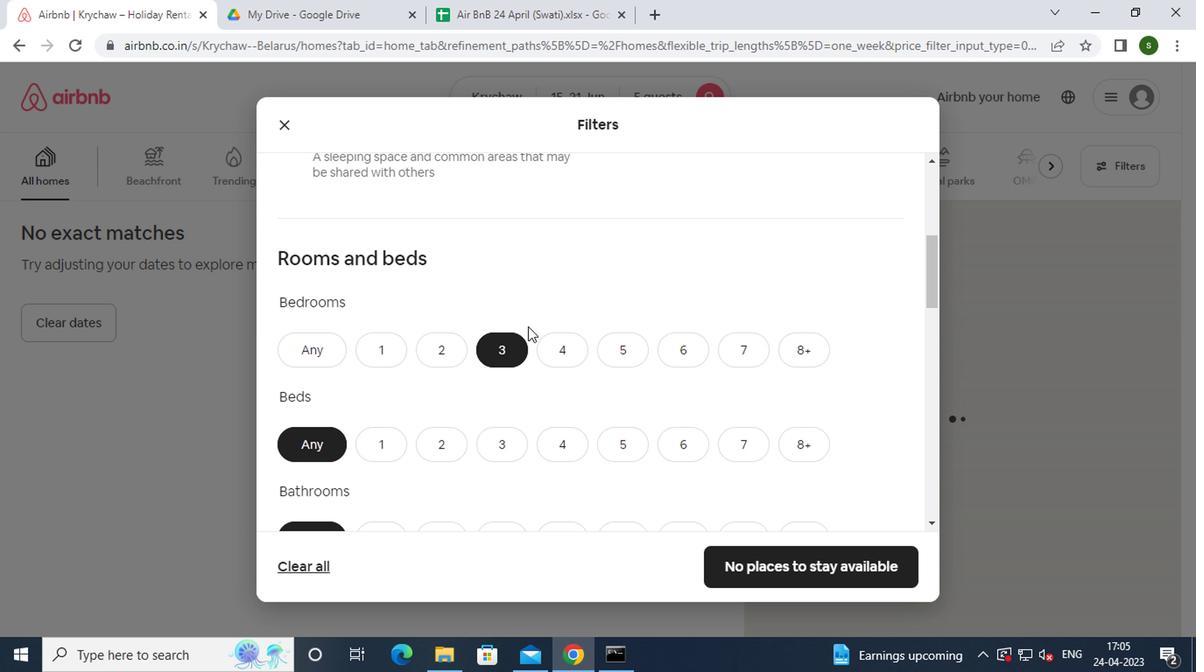 
Action: Mouse scrolled (523, 326) with delta (0, 0)
Screenshot: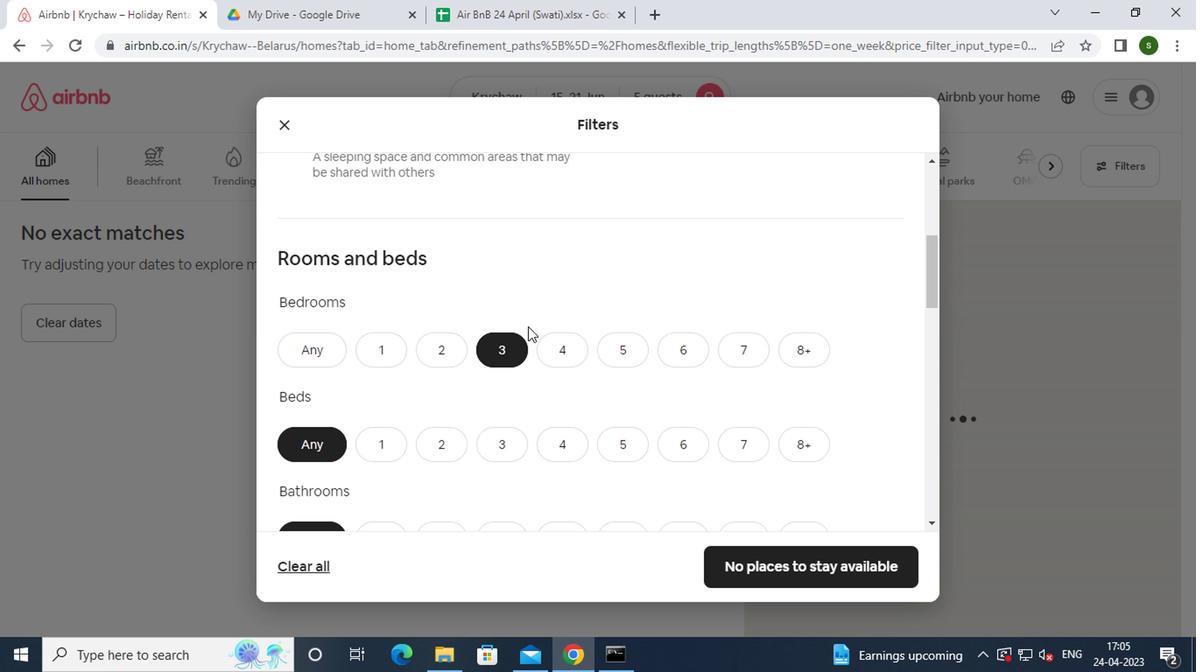 
Action: Mouse moved to (495, 277)
Screenshot: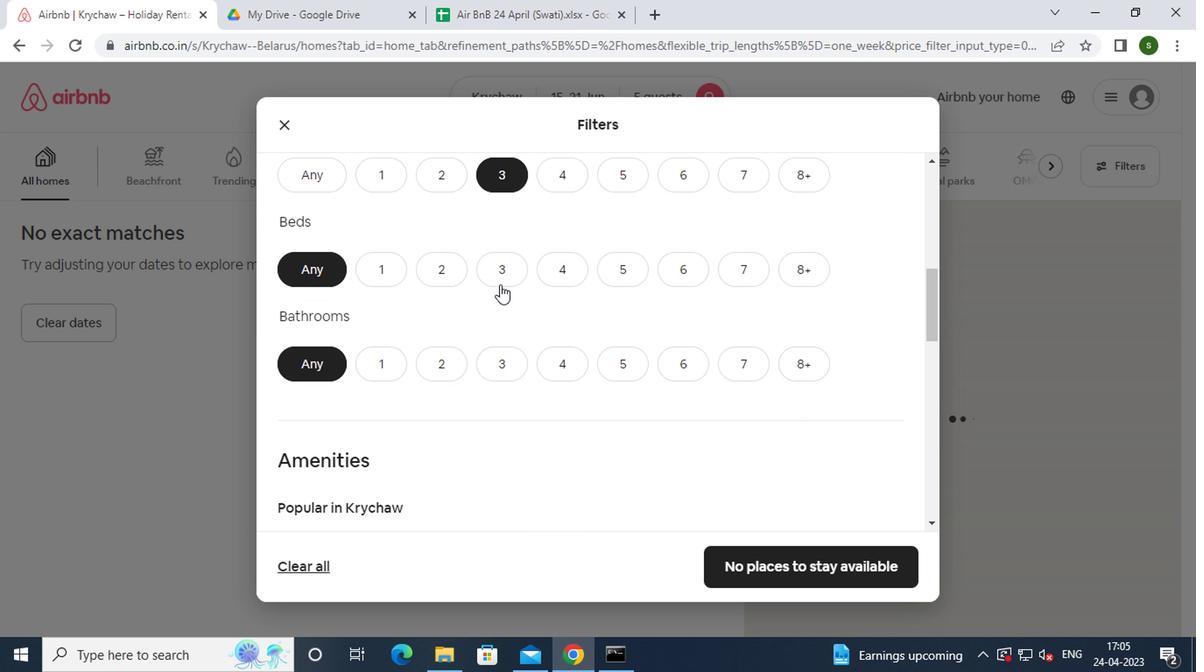 
Action: Mouse pressed left at (495, 277)
Screenshot: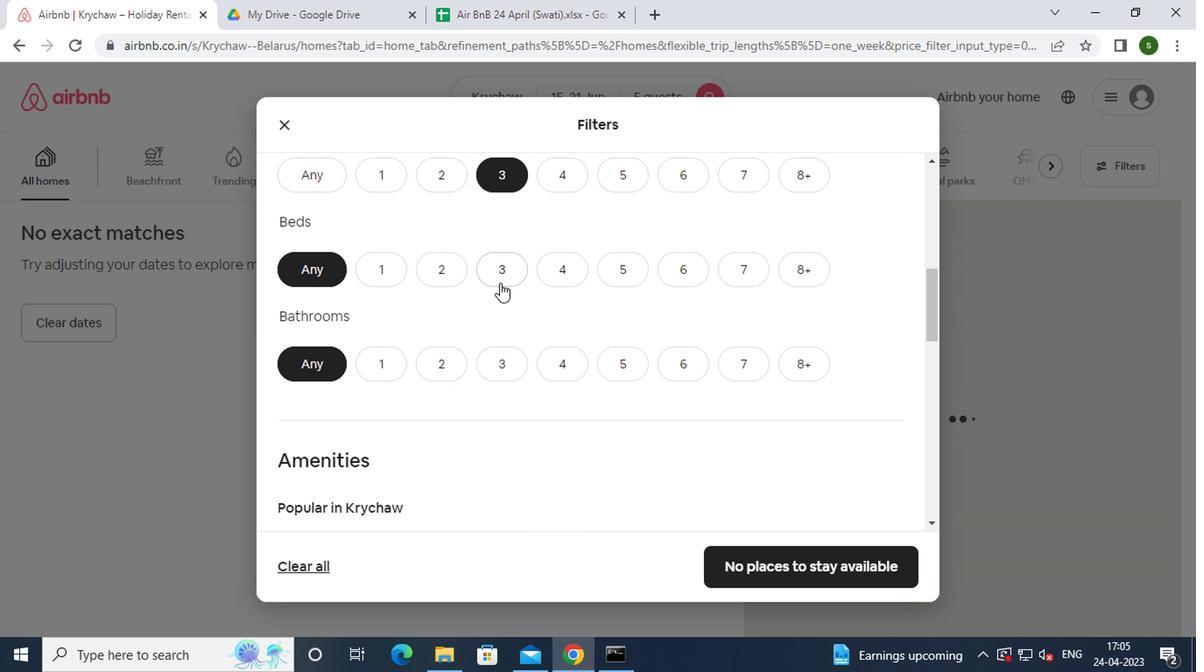 
Action: Mouse moved to (494, 364)
Screenshot: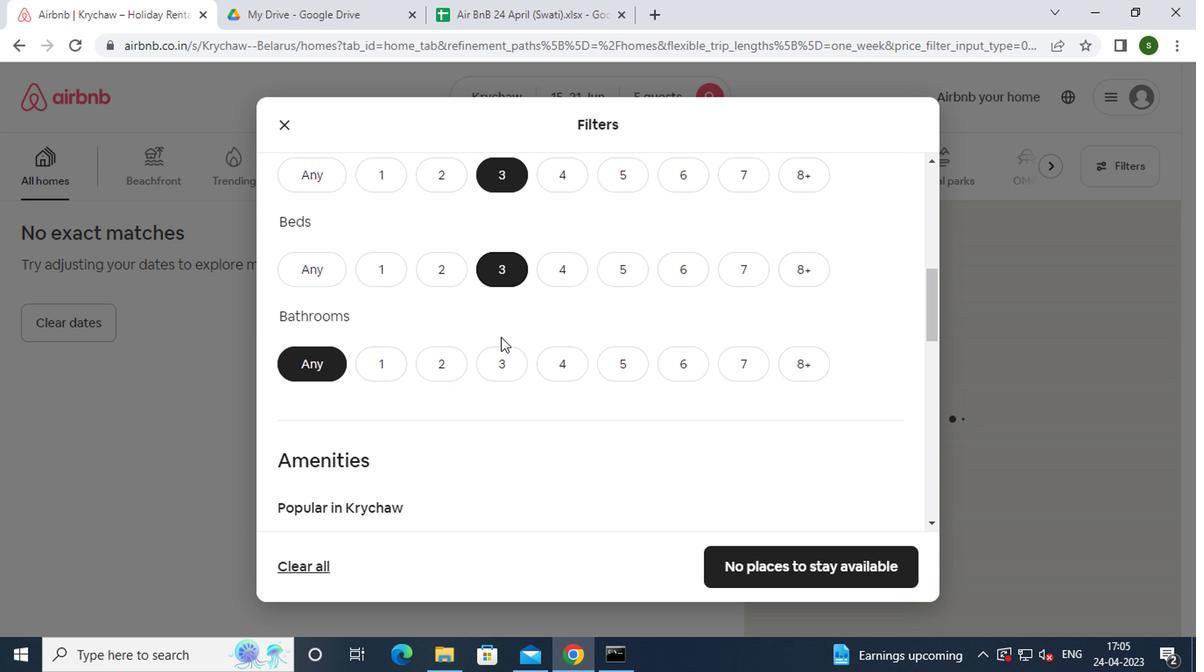 
Action: Mouse pressed left at (494, 364)
Screenshot: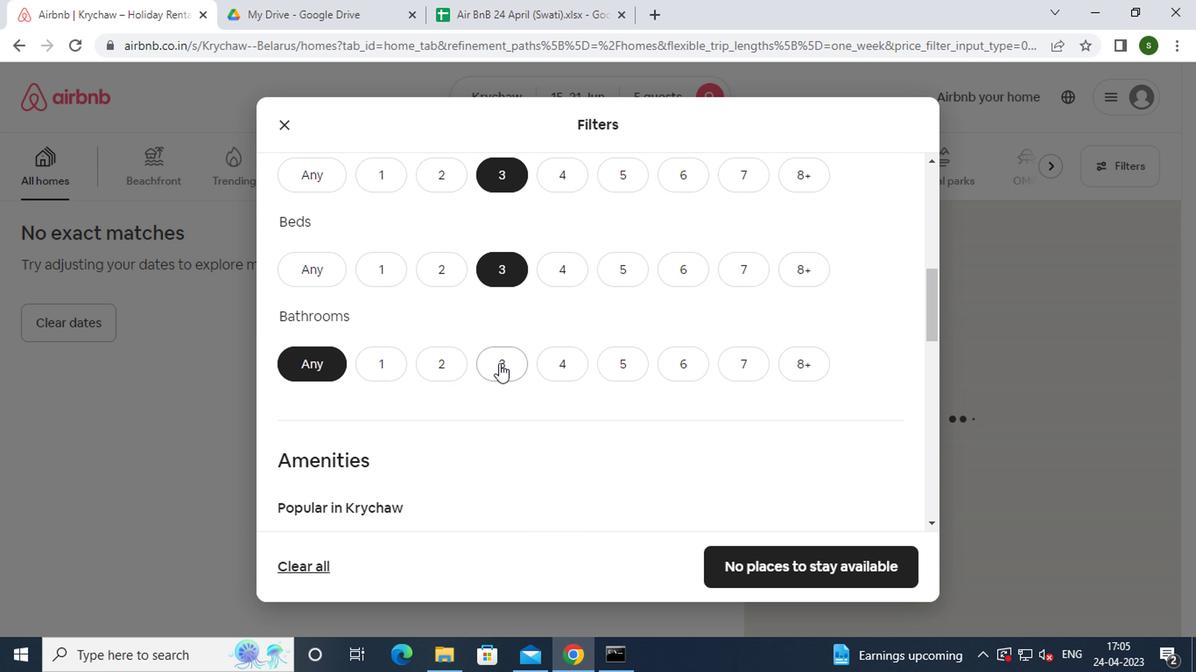 
Action: Mouse moved to (537, 322)
Screenshot: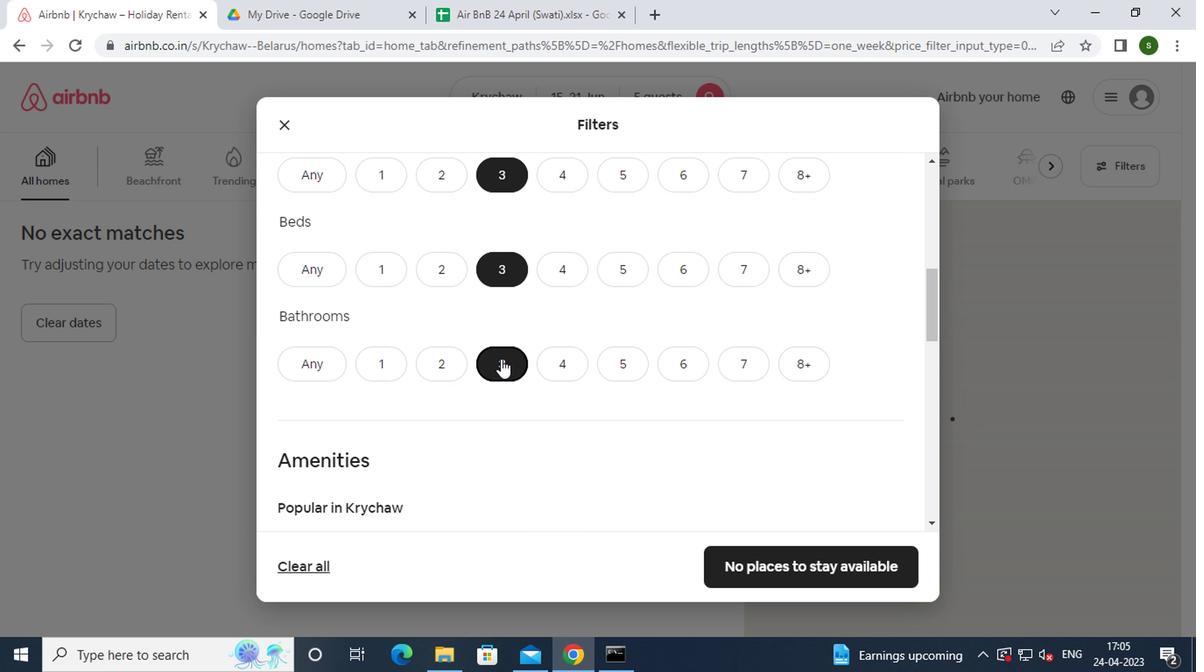 
Action: Mouse scrolled (537, 321) with delta (0, 0)
Screenshot: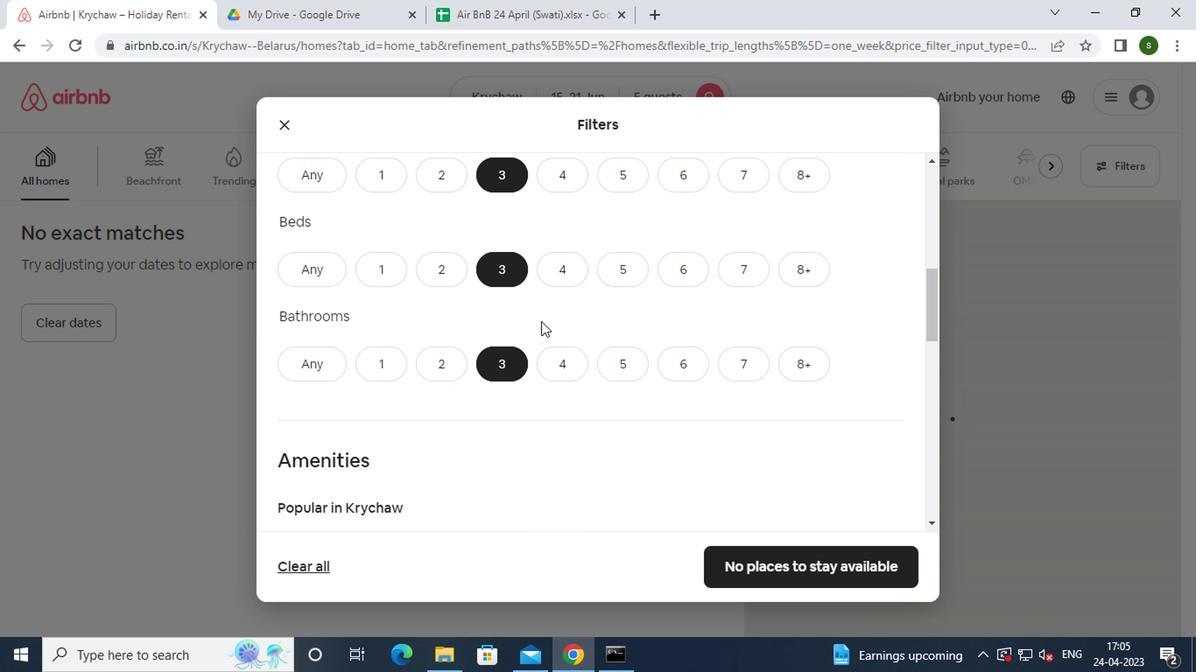 
Action: Mouse scrolled (537, 321) with delta (0, 0)
Screenshot: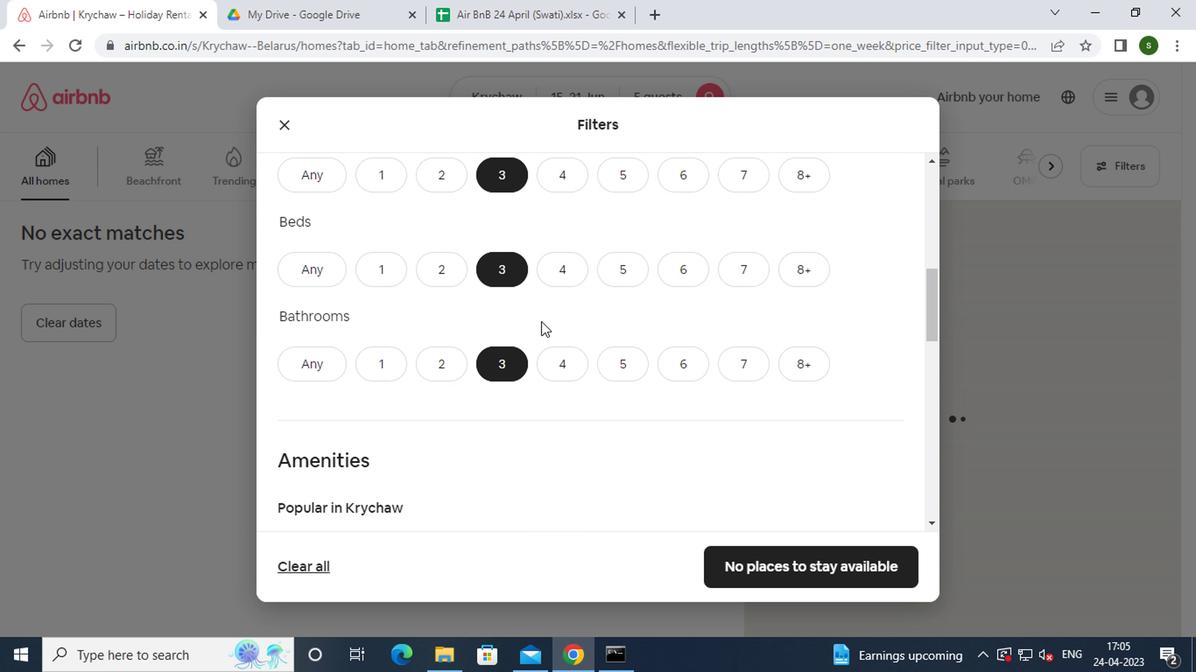 
Action: Mouse scrolled (537, 321) with delta (0, 0)
Screenshot: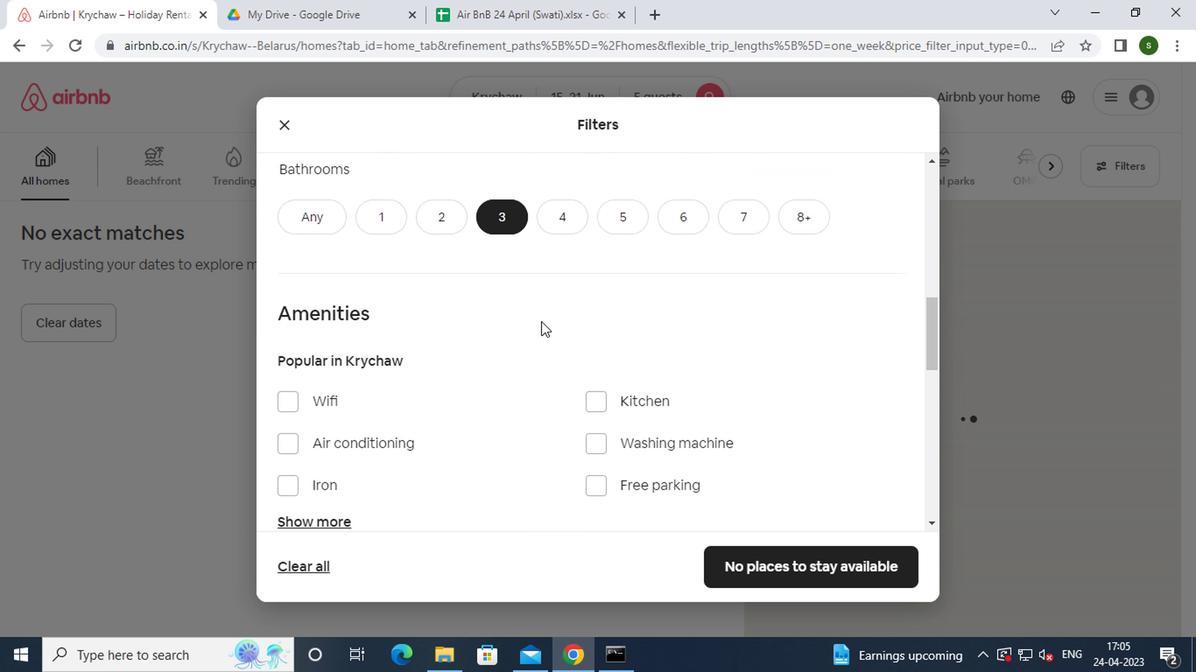 
Action: Mouse scrolled (537, 321) with delta (0, 0)
Screenshot: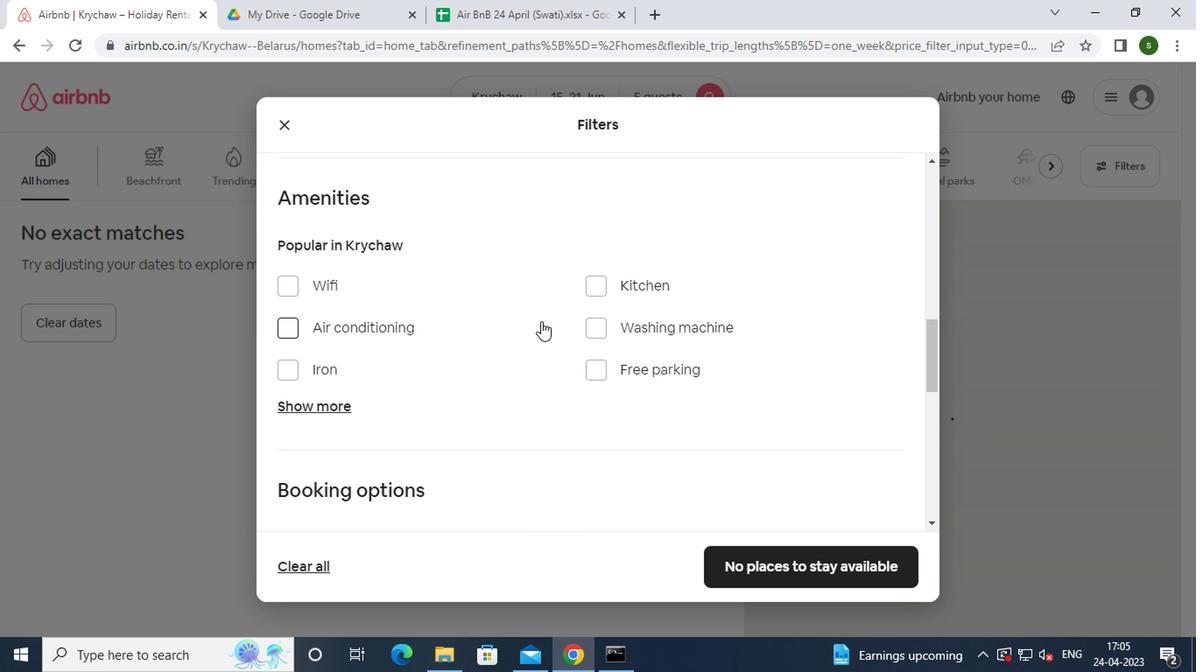 
Action: Mouse scrolled (537, 321) with delta (0, 0)
Screenshot: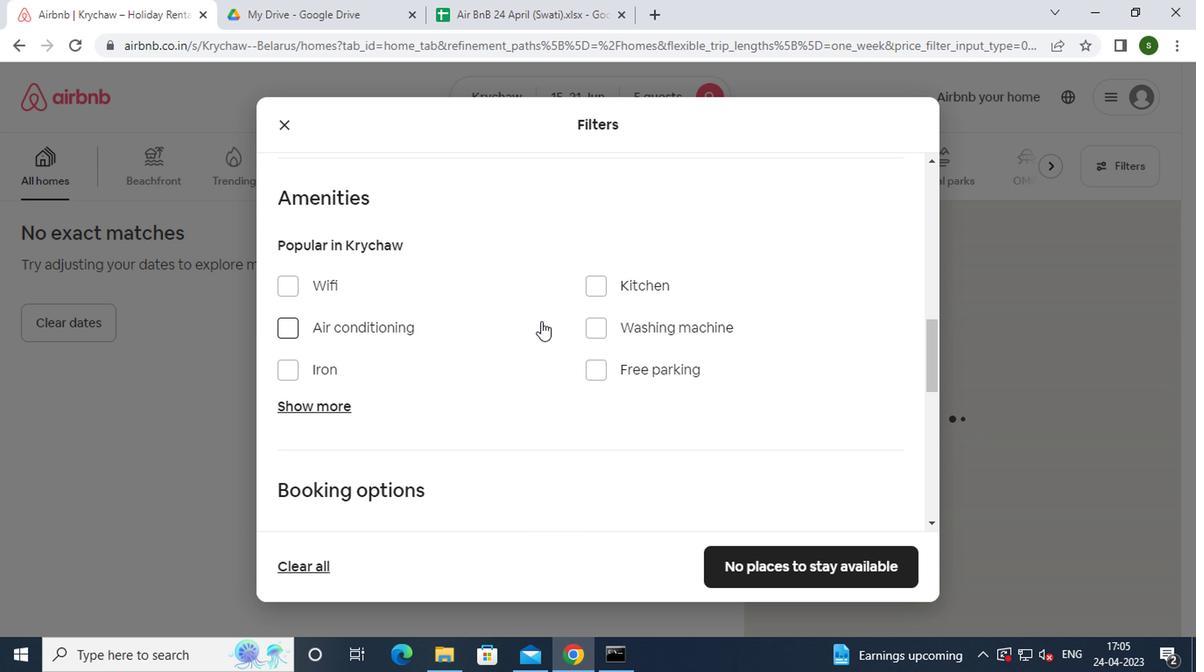 
Action: Mouse scrolled (537, 321) with delta (0, 0)
Screenshot: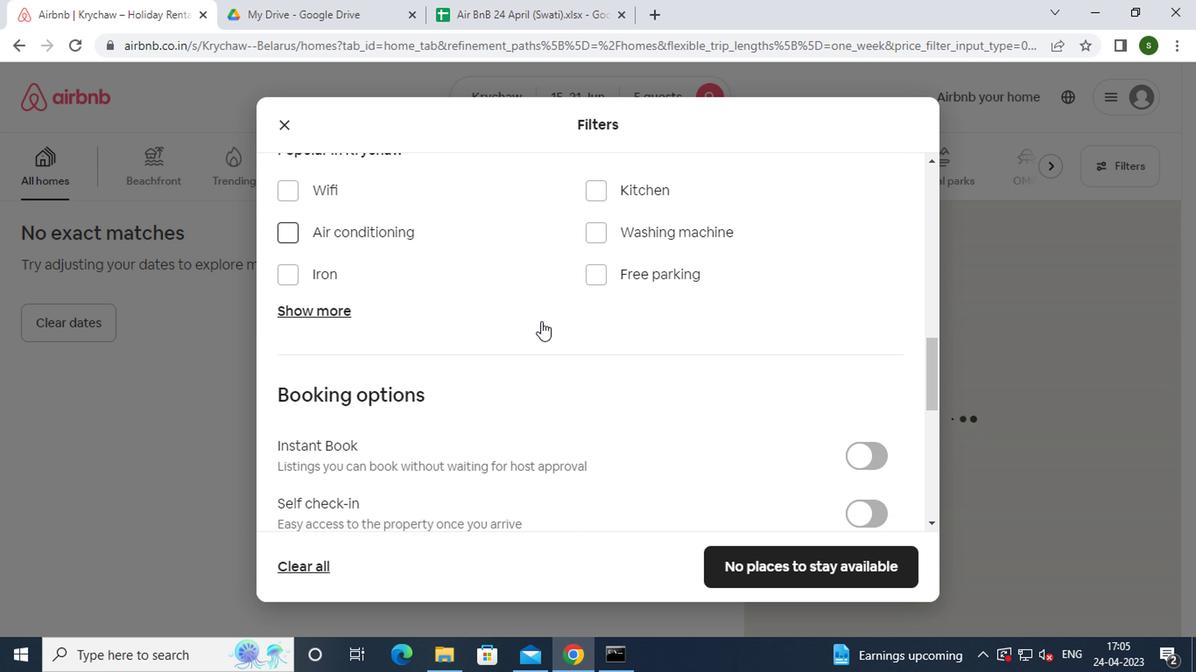 
Action: Mouse moved to (854, 352)
Screenshot: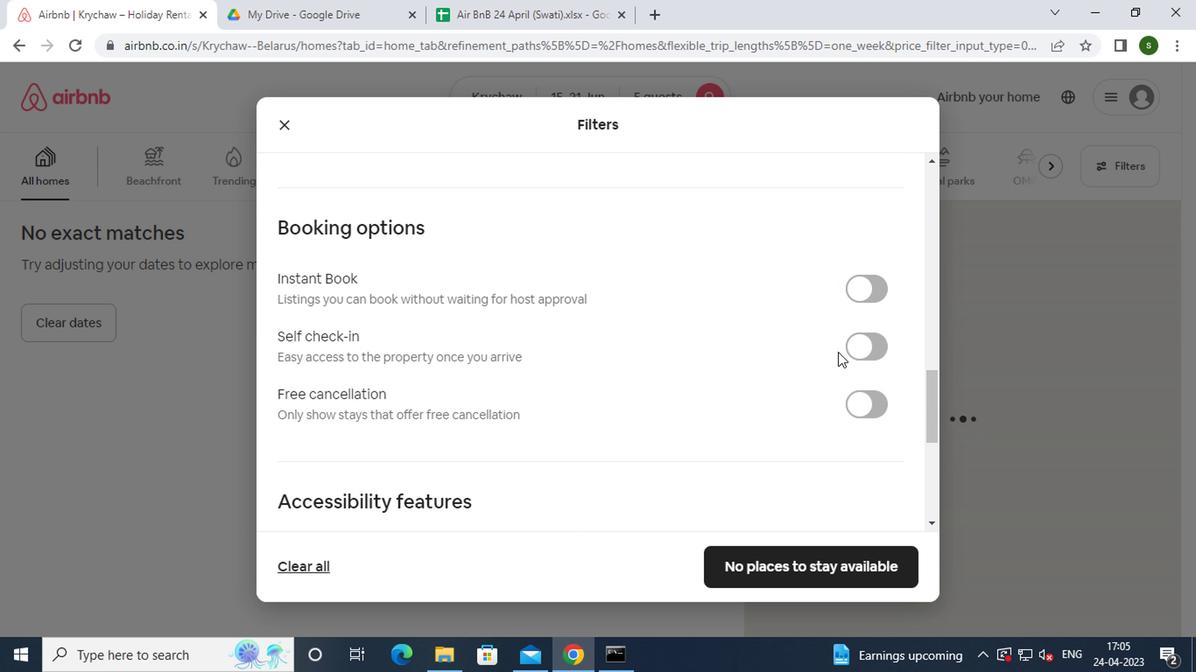 
Action: Mouse pressed left at (854, 352)
Screenshot: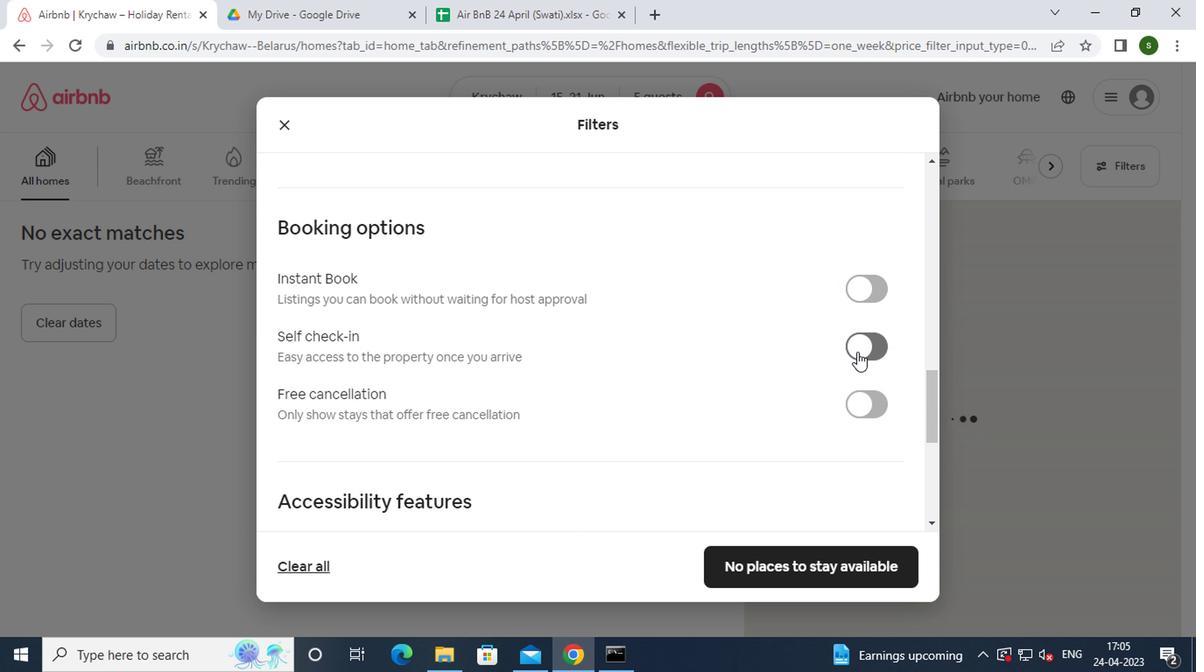 
Action: Mouse moved to (725, 364)
Screenshot: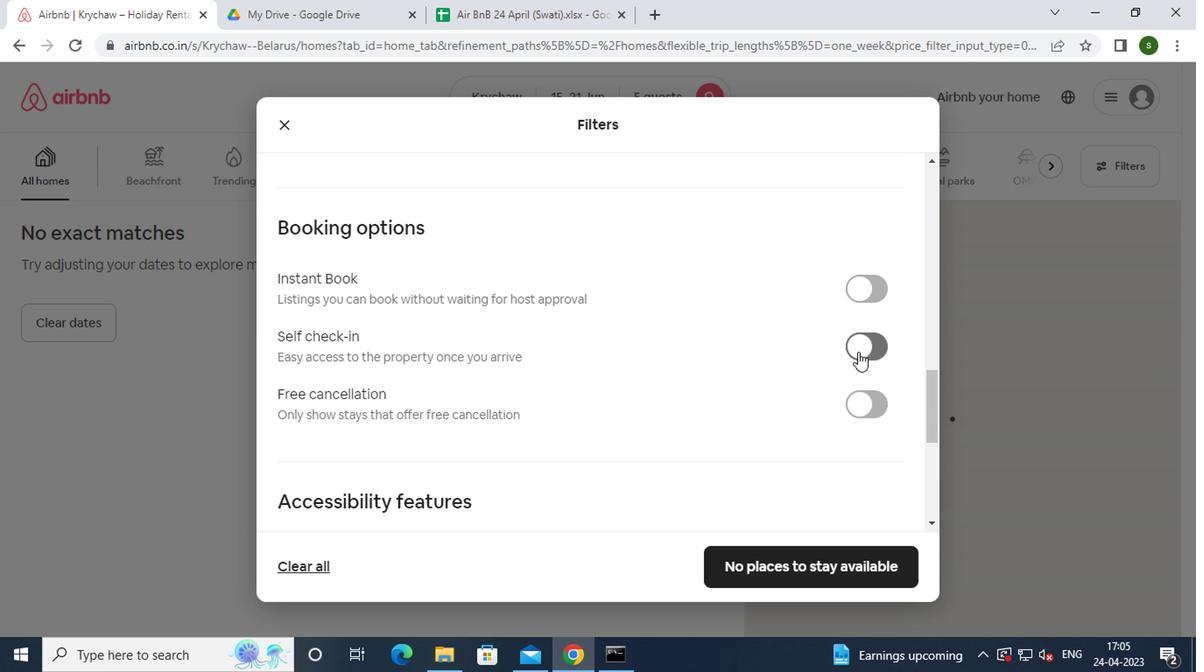 
Action: Mouse scrolled (725, 363) with delta (0, 0)
Screenshot: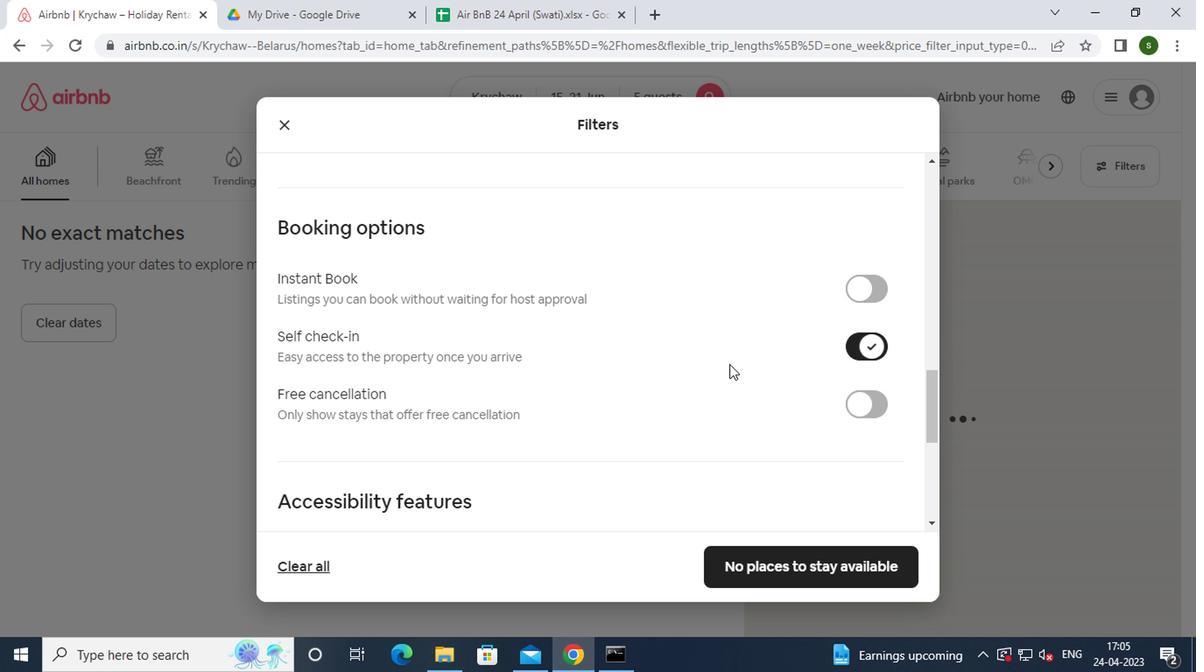 
Action: Mouse scrolled (725, 363) with delta (0, 0)
Screenshot: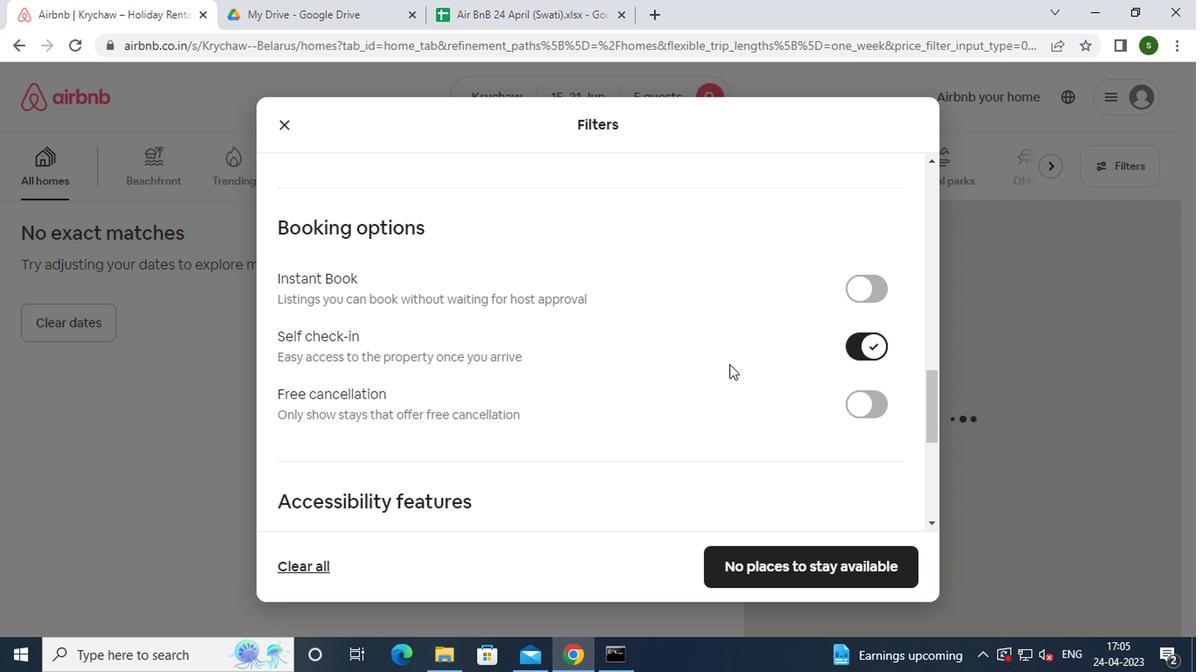 
Action: Mouse scrolled (725, 363) with delta (0, 0)
Screenshot: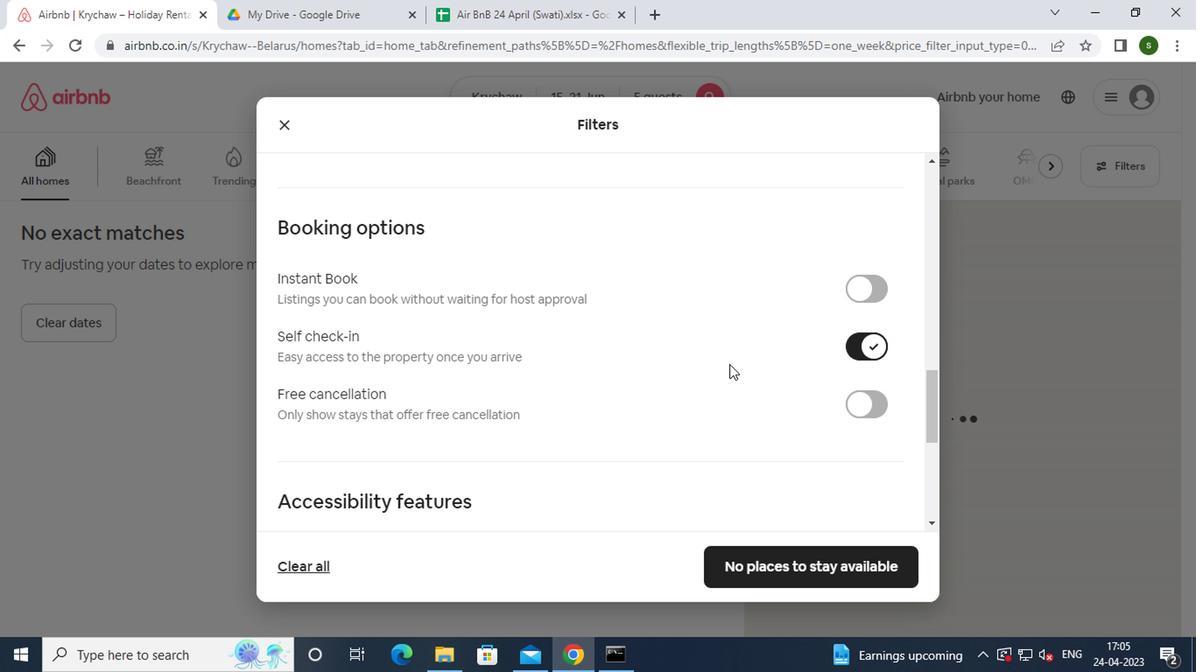 
Action: Mouse scrolled (725, 363) with delta (0, 0)
Screenshot: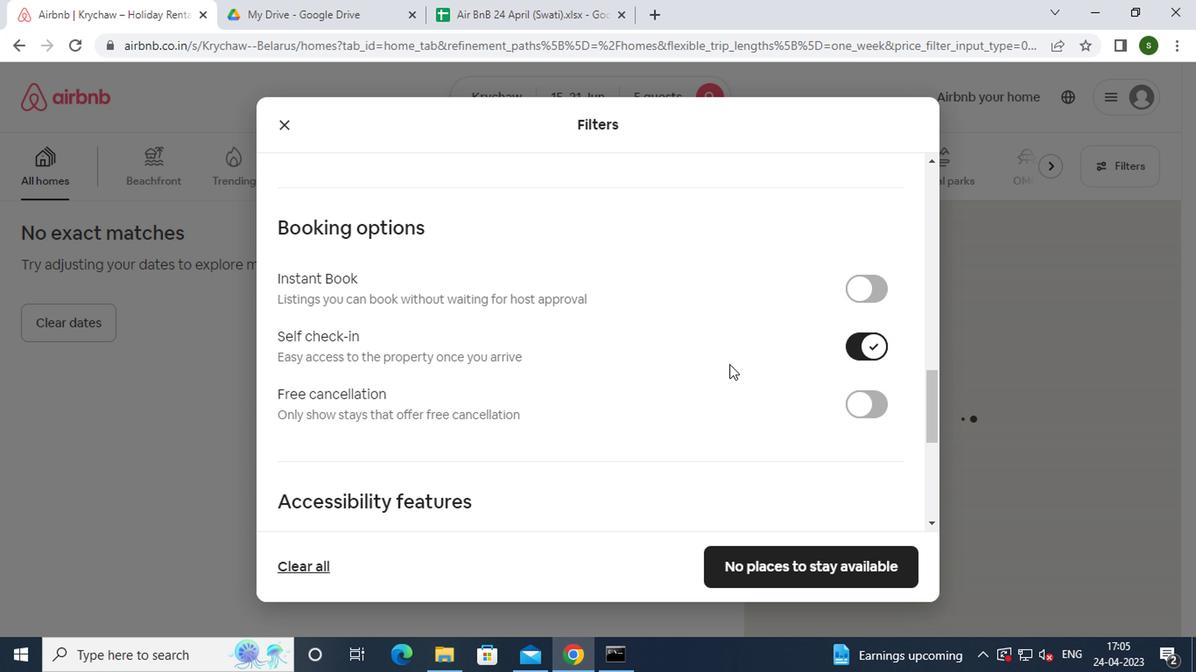 
Action: Mouse scrolled (725, 363) with delta (0, 0)
Screenshot: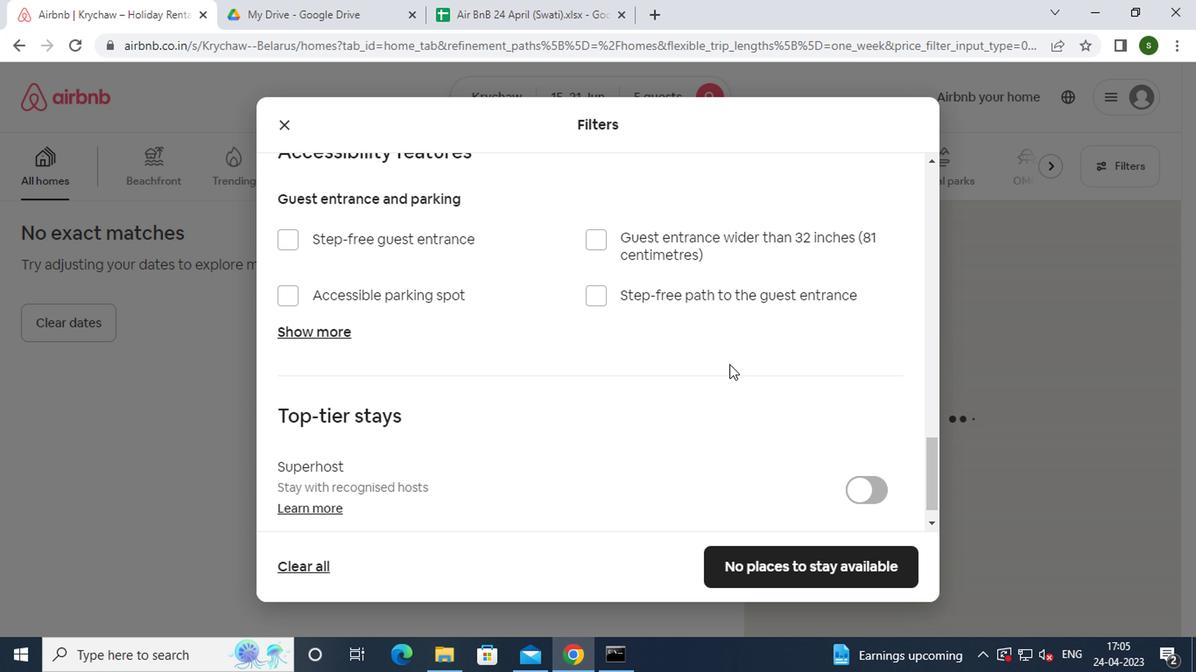 
Action: Mouse scrolled (725, 363) with delta (0, 0)
Screenshot: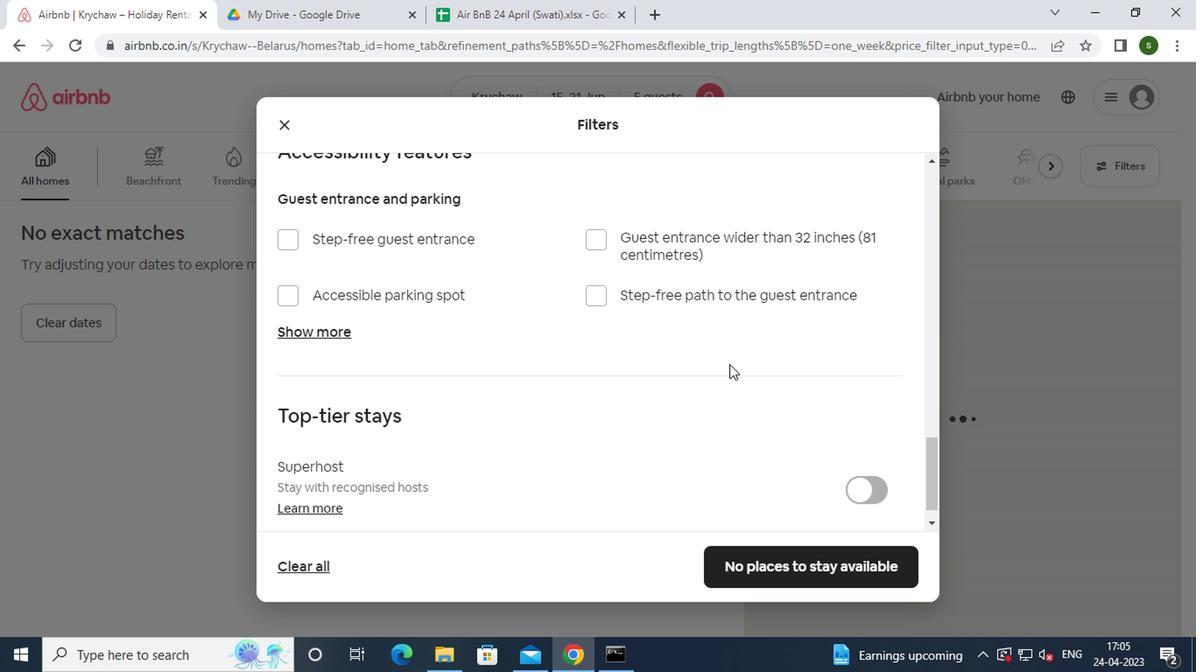 
Action: Mouse scrolled (725, 363) with delta (0, 0)
Screenshot: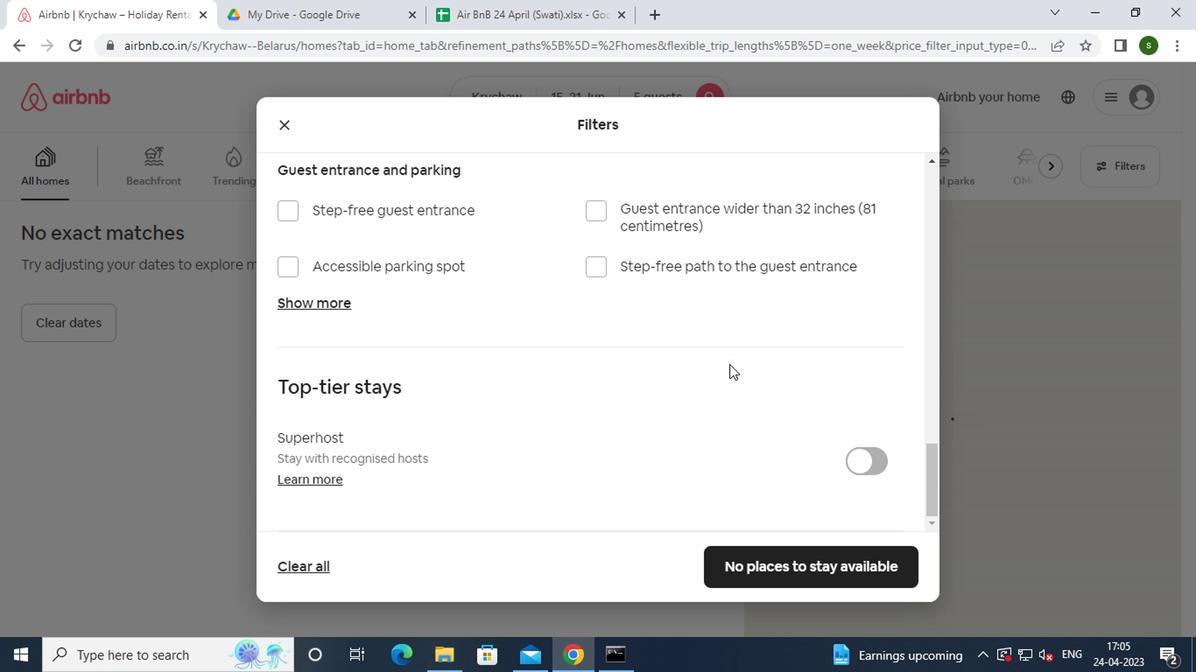 
Action: Mouse scrolled (725, 363) with delta (0, 0)
Screenshot: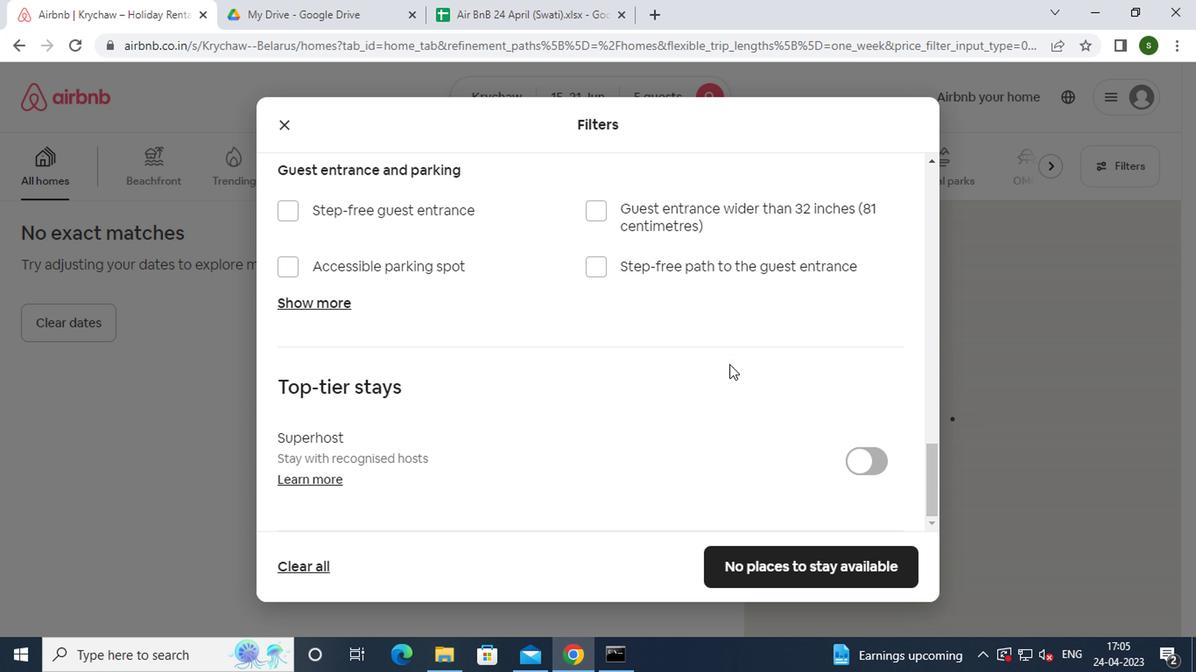 
Action: Mouse moved to (797, 576)
Screenshot: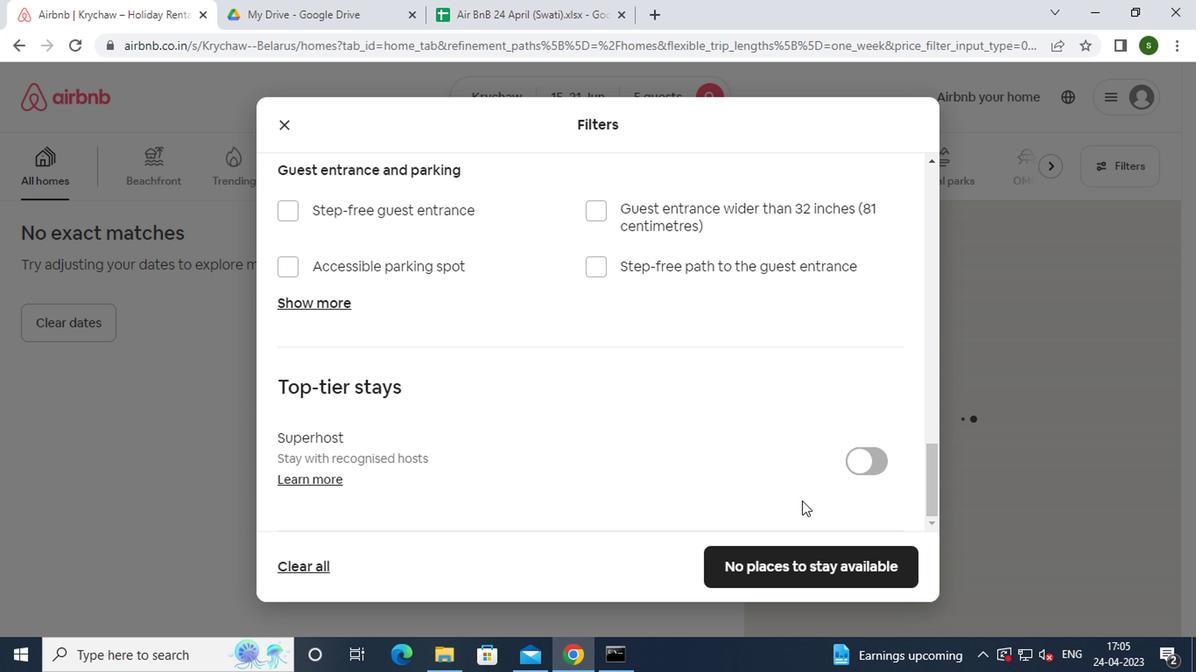 
Action: Mouse pressed left at (797, 576)
Screenshot: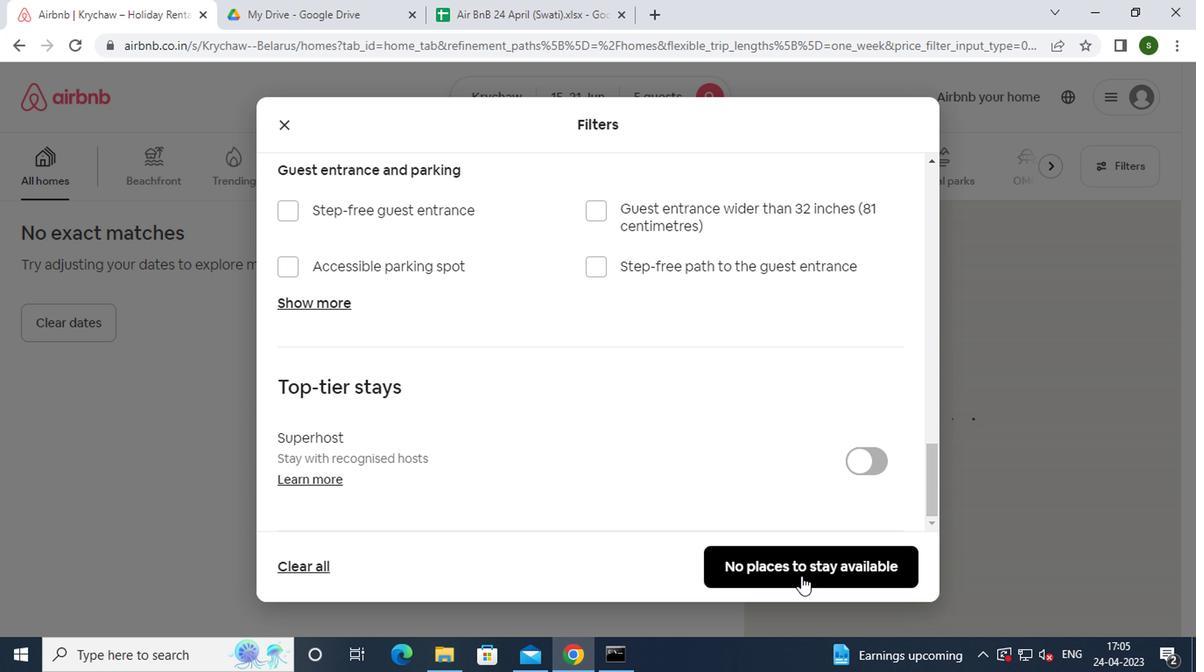 
Action: Mouse moved to (730, 505)
Screenshot: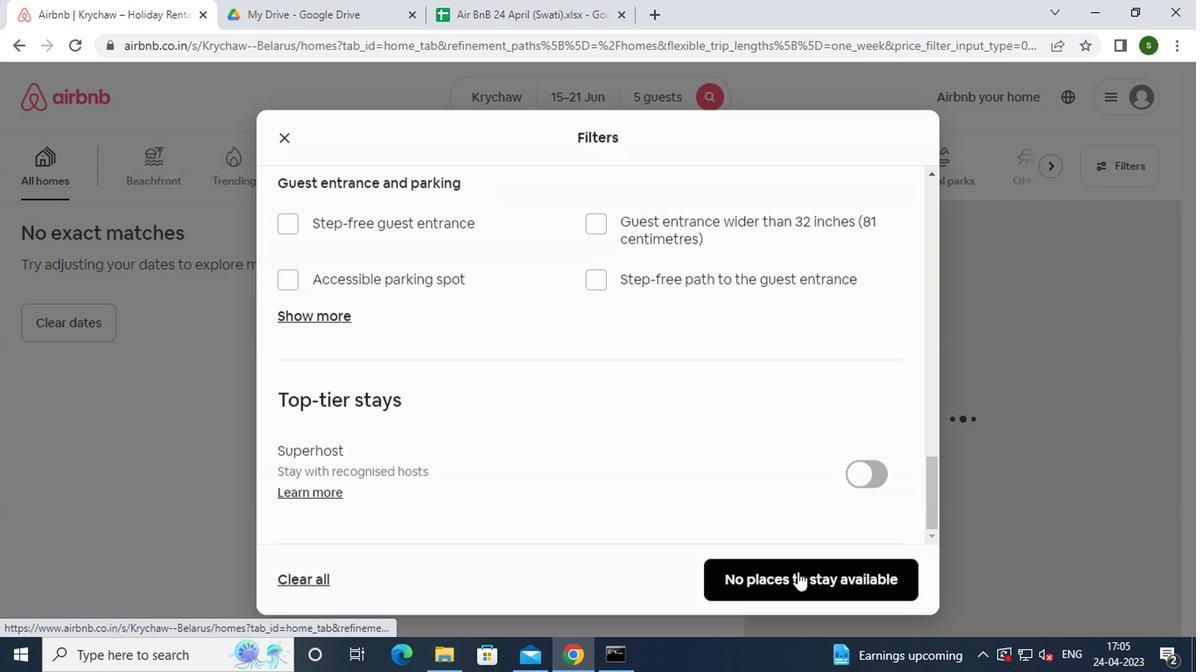 
